 Task: Discover Reading Mode.
Action: Mouse moved to (376, 61)
Screenshot: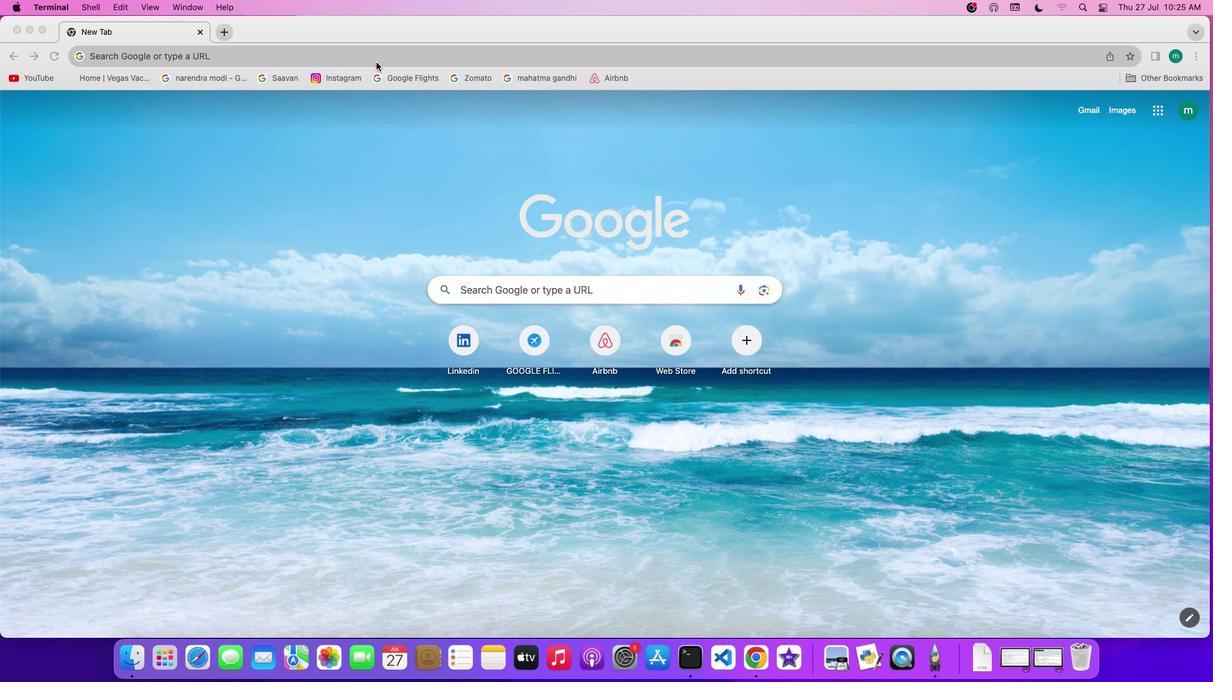 
Action: Mouse pressed left at (376, 61)
Screenshot: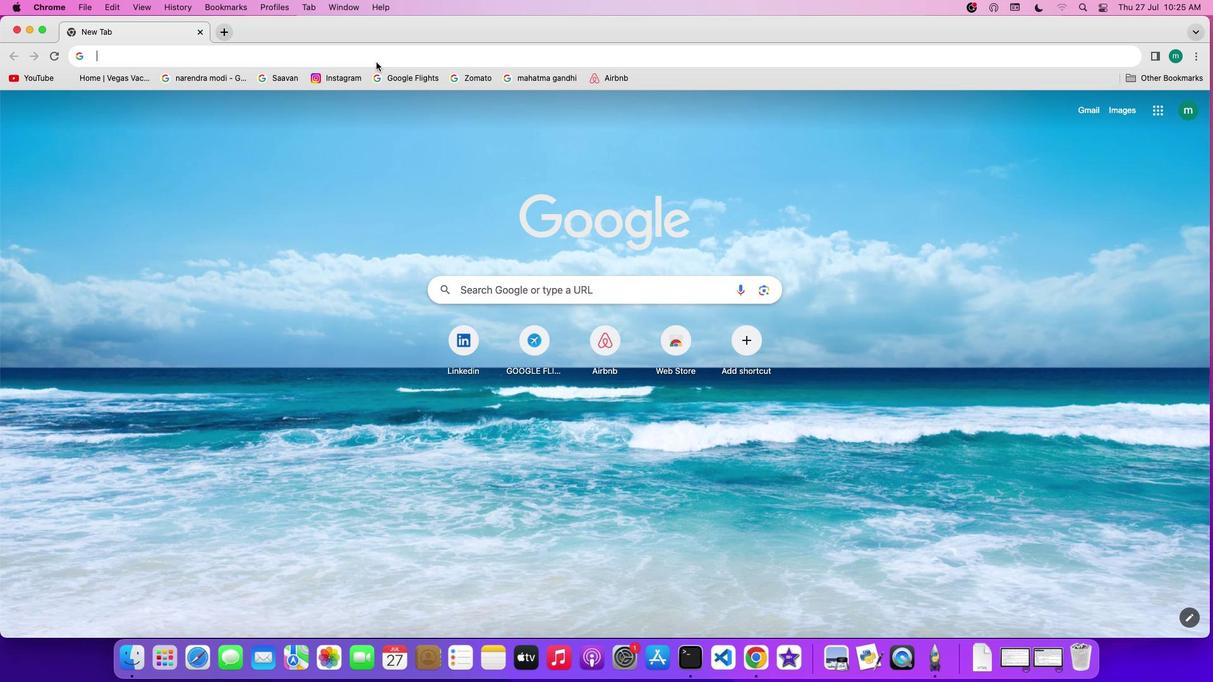 
Action: Mouse moved to (377, 61)
Screenshot: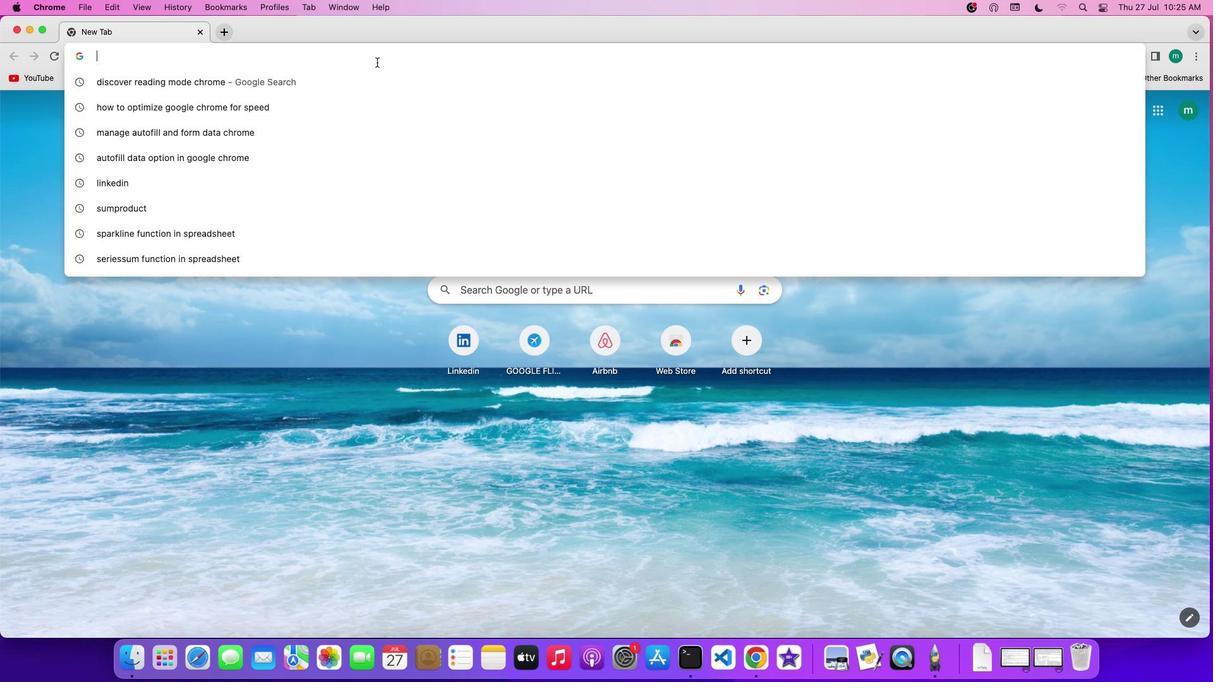 
Action: Key pressed 'c''h''r''o''m''e'Key.shift_r':''f''l''a''g''s'Key.enter
Screenshot: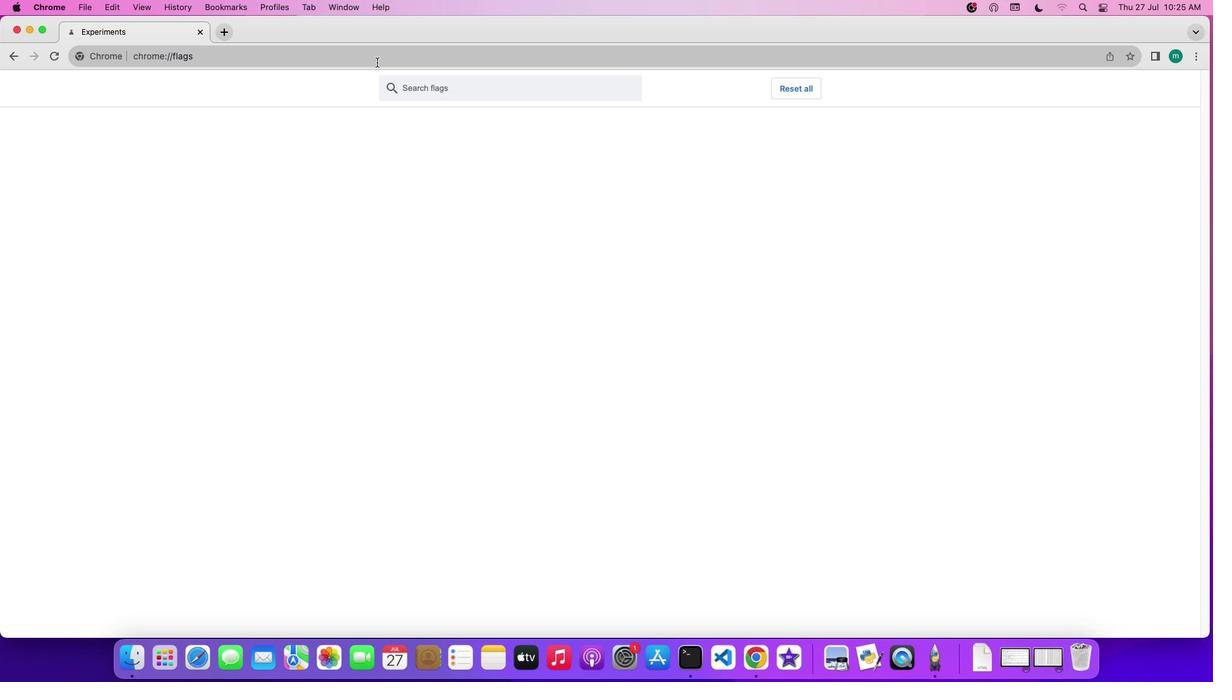 
Action: Mouse moved to (410, 85)
Screenshot: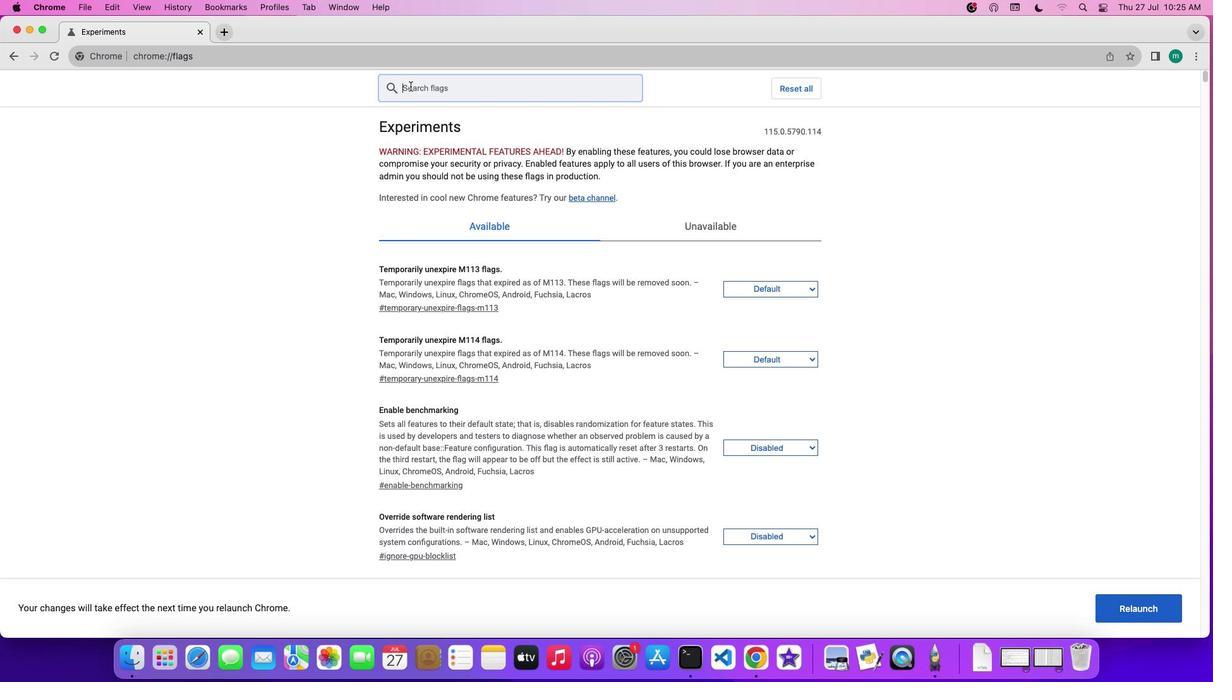 
Action: Mouse pressed left at (410, 85)
Screenshot: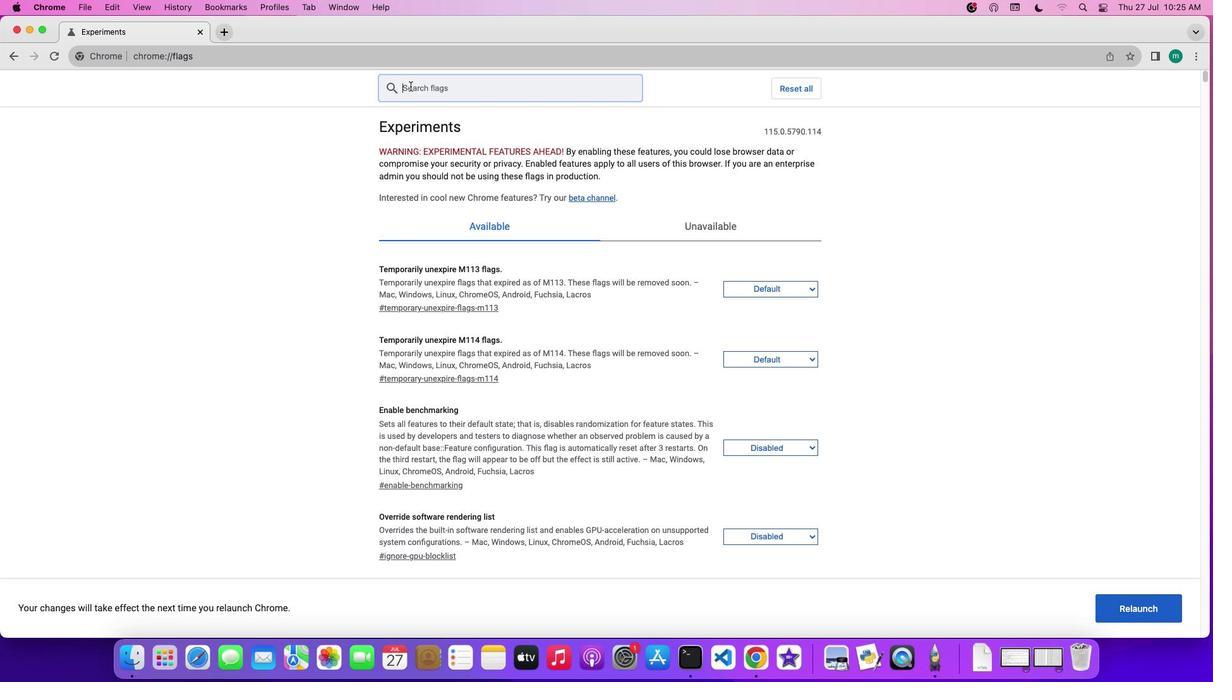 
Action: Key pressed 'r''e''a''d''i''n''g'Key.space'm''o''d''e'
Screenshot: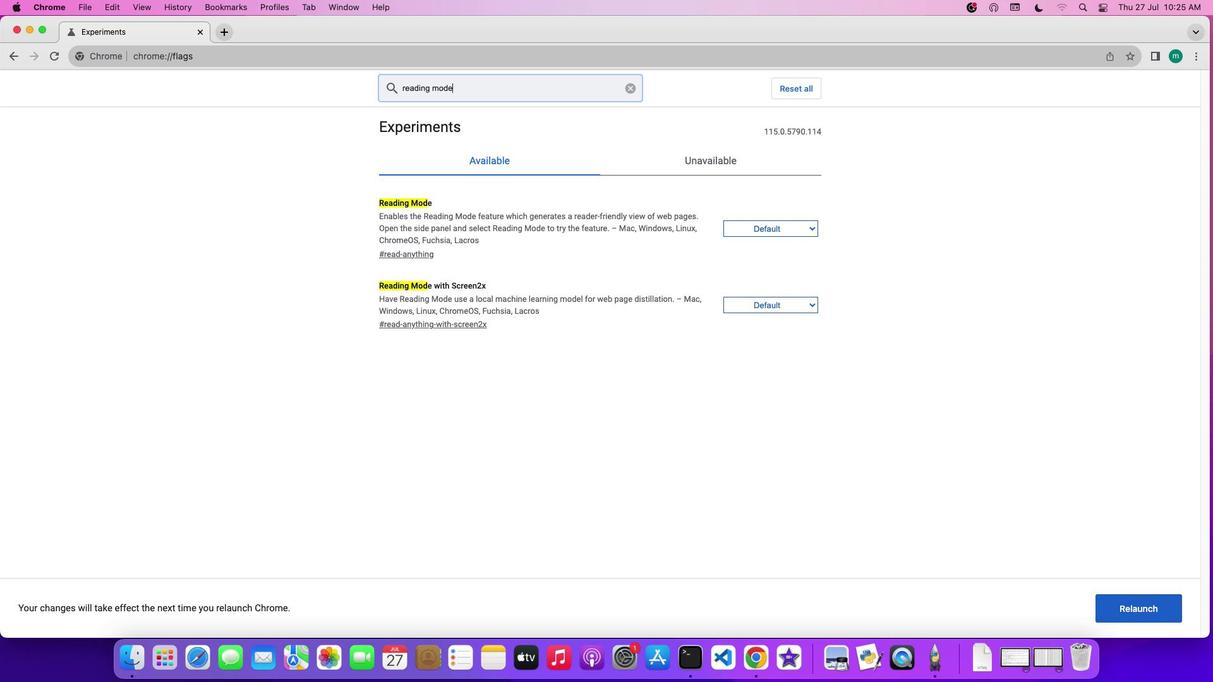 
Action: Mouse moved to (784, 223)
Screenshot: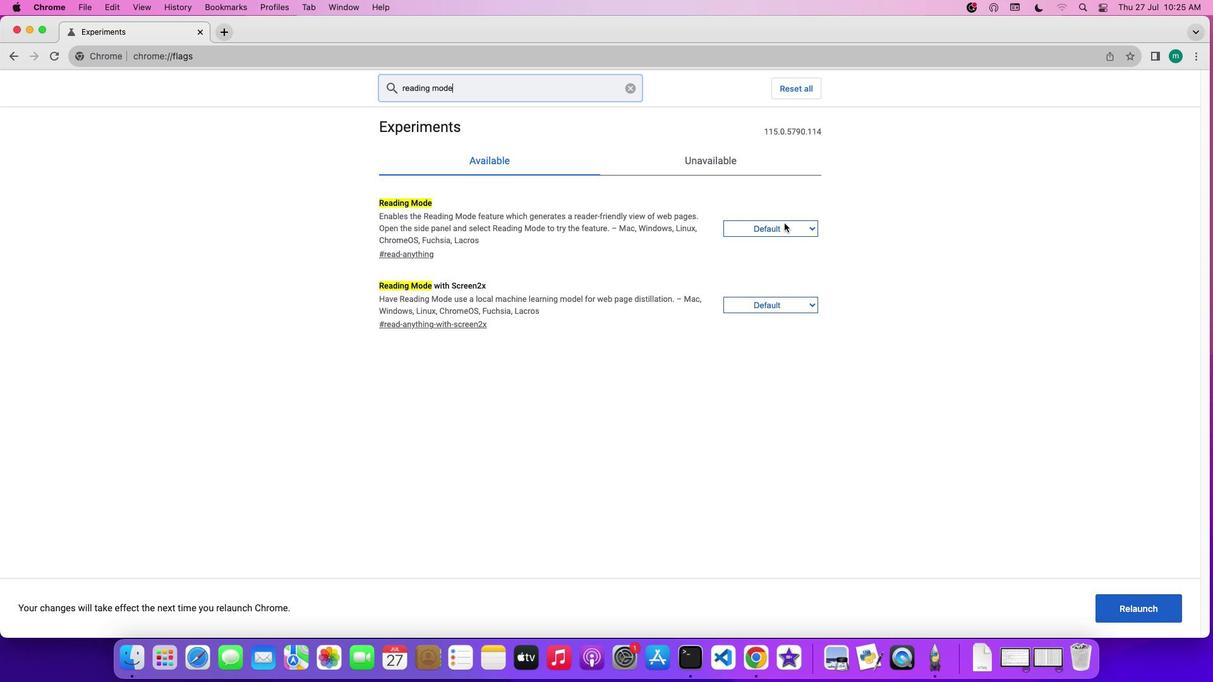 
Action: Mouse pressed left at (784, 223)
Screenshot: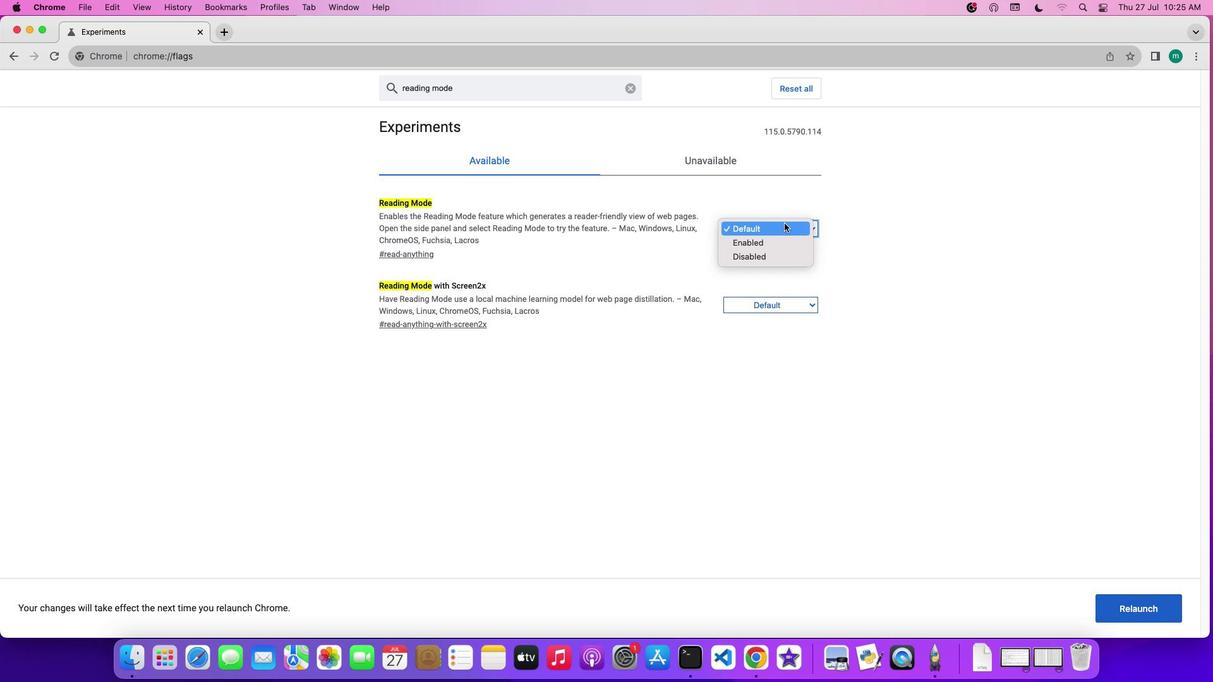 
Action: Mouse moved to (781, 243)
Screenshot: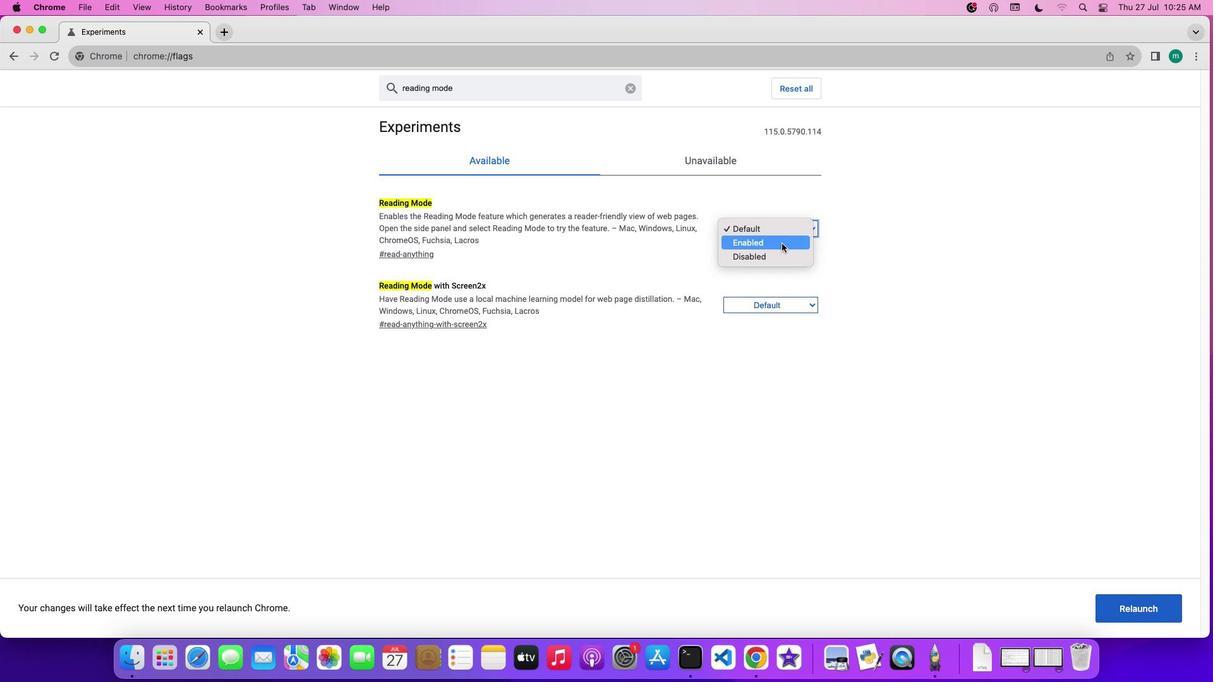 
Action: Mouse pressed left at (781, 243)
Screenshot: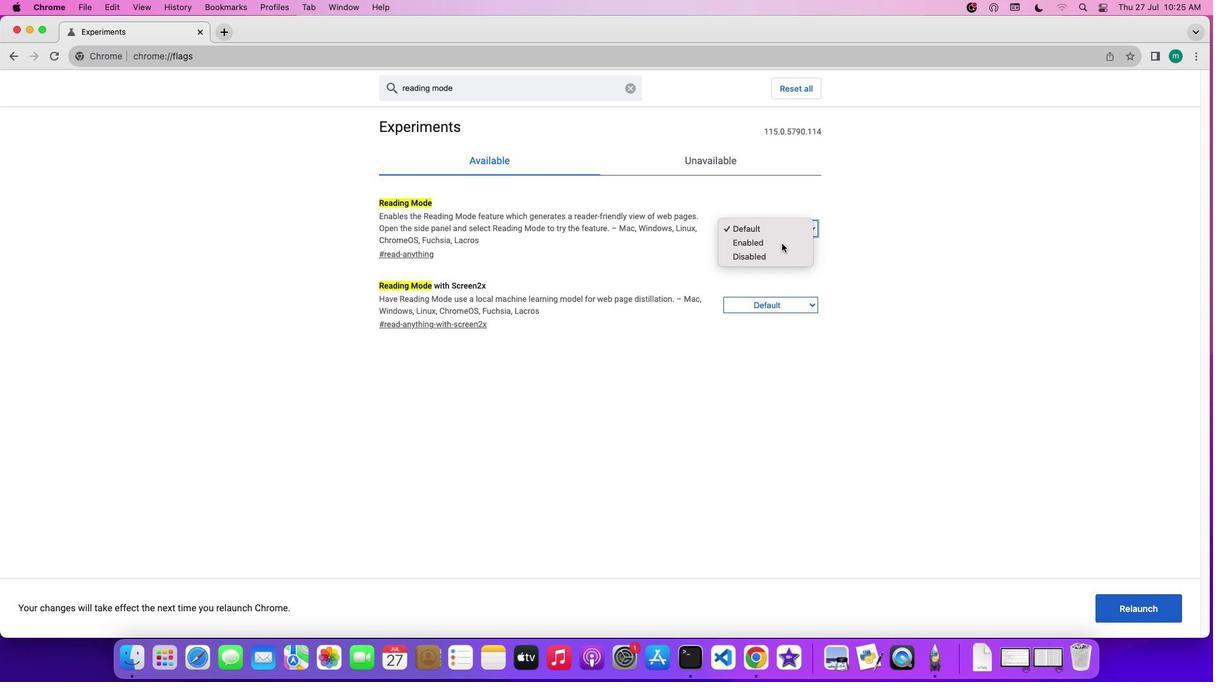 
Action: Mouse moved to (1135, 610)
Screenshot: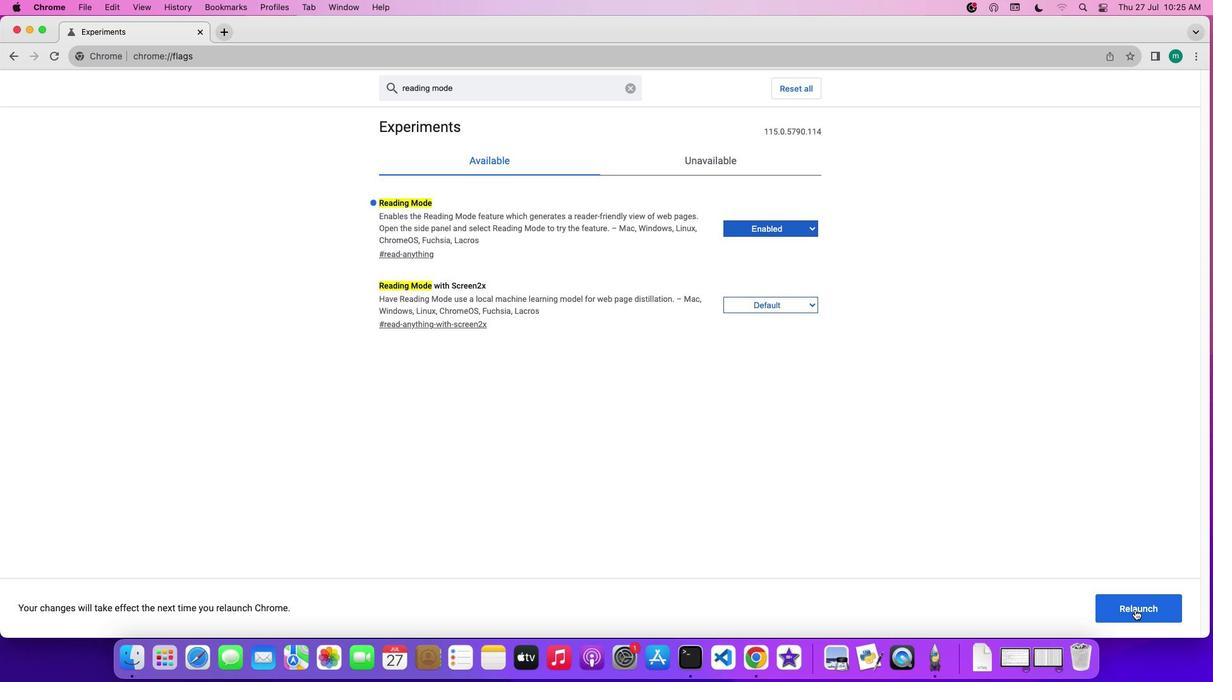 
Action: Mouse pressed left at (1135, 610)
Screenshot: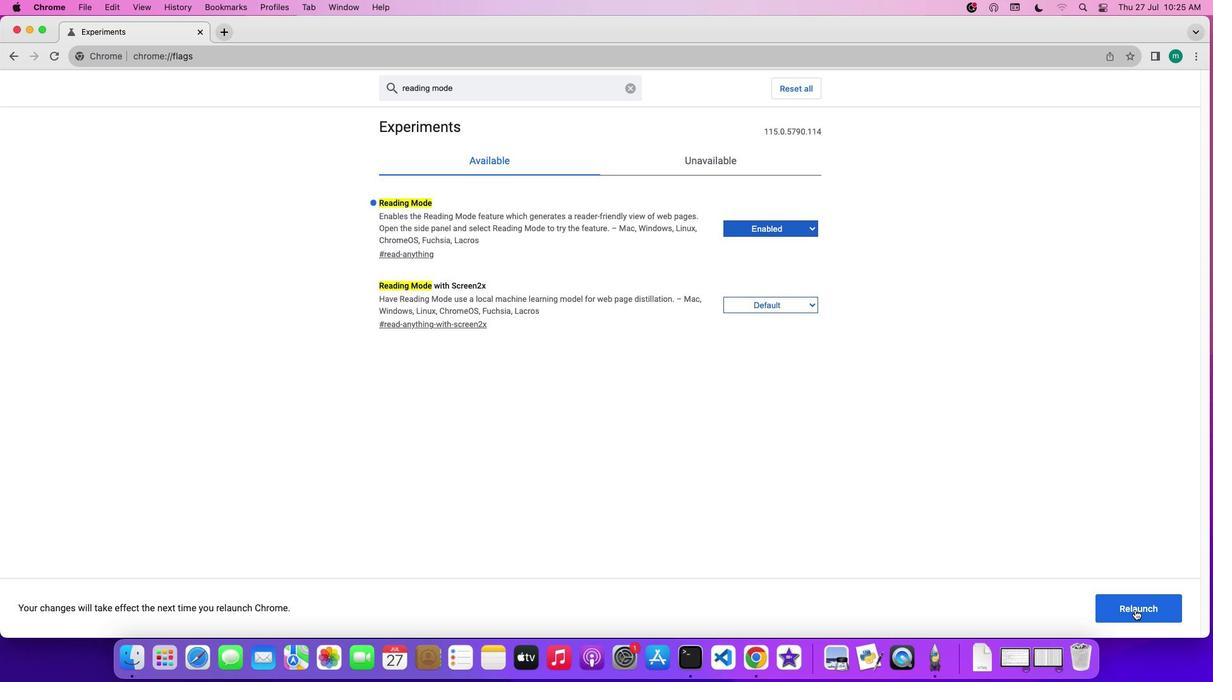 
Action: Mouse moved to (755, 649)
Screenshot: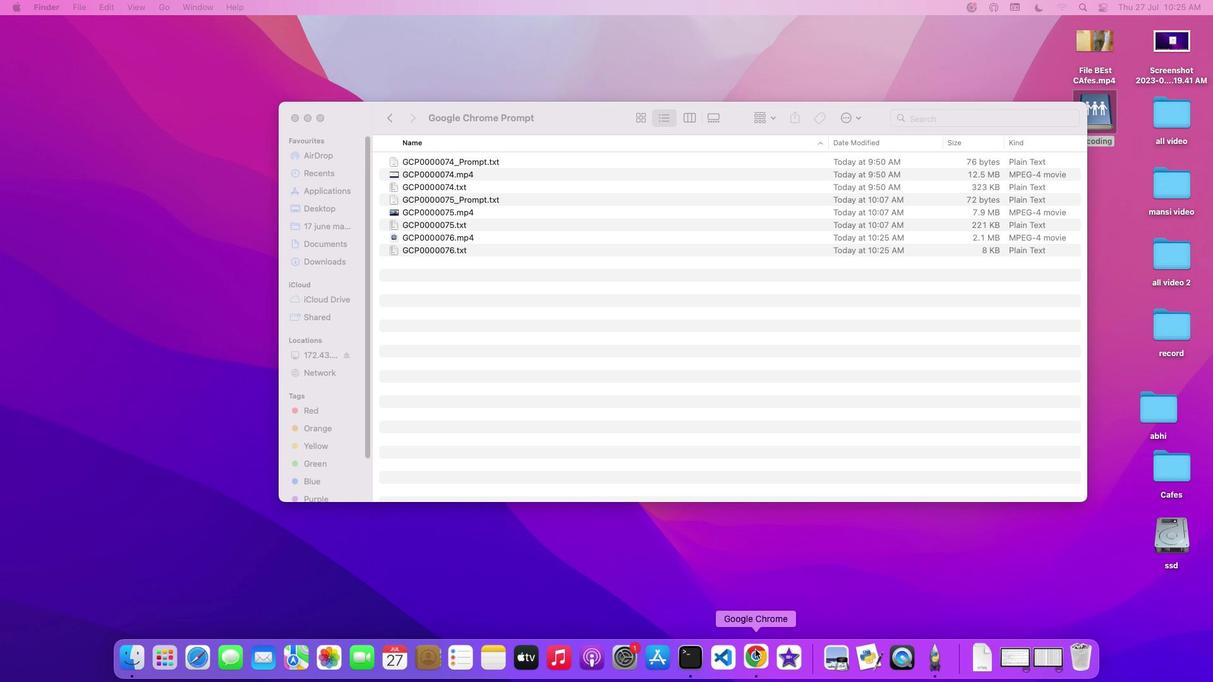 
Action: Mouse pressed left at (755, 649)
Screenshot: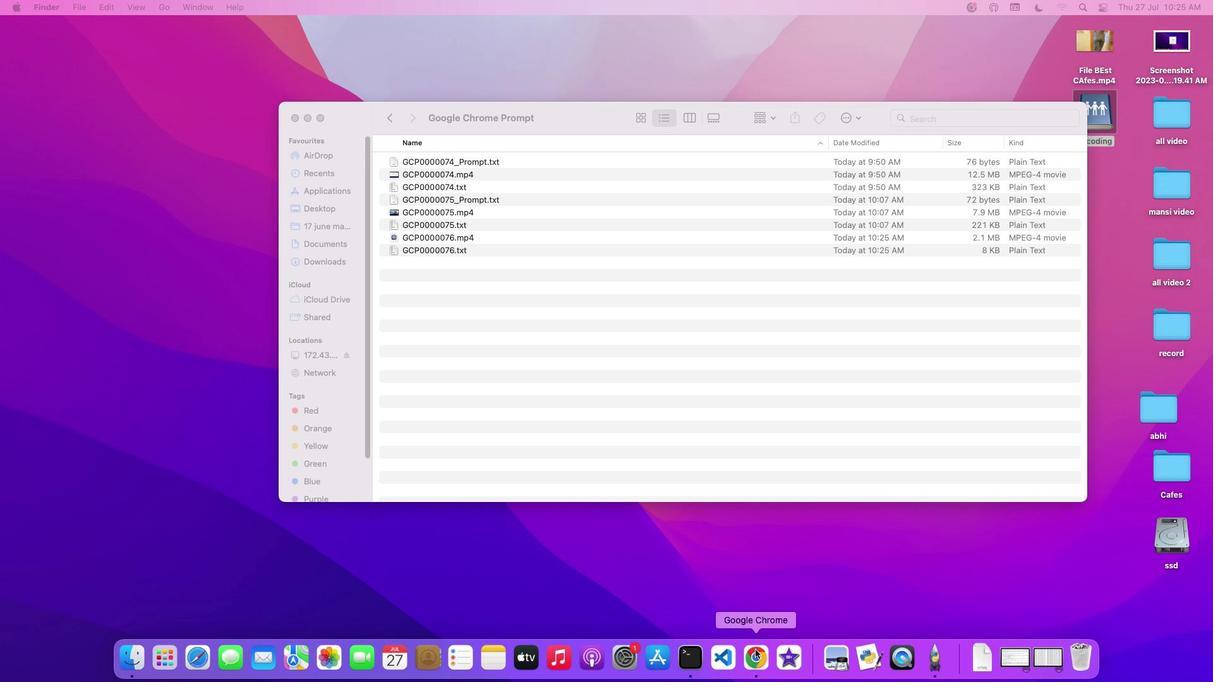 
Action: Mouse moved to (228, 30)
Screenshot: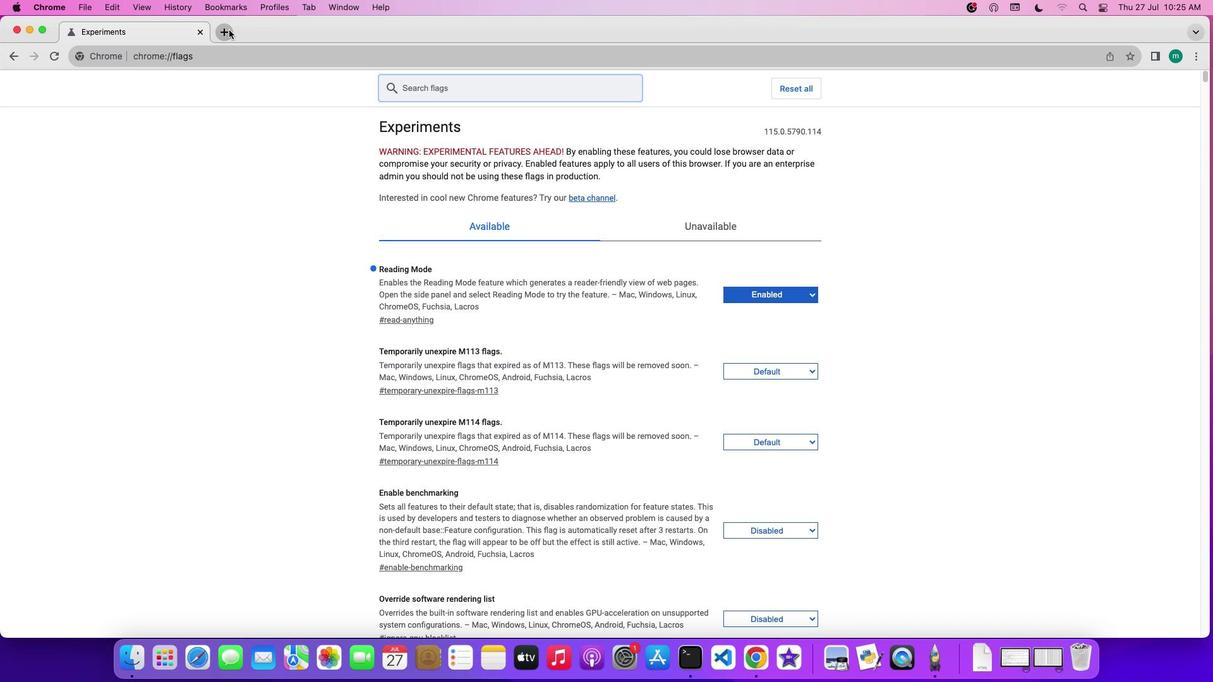 
Action: Mouse pressed left at (228, 30)
Screenshot: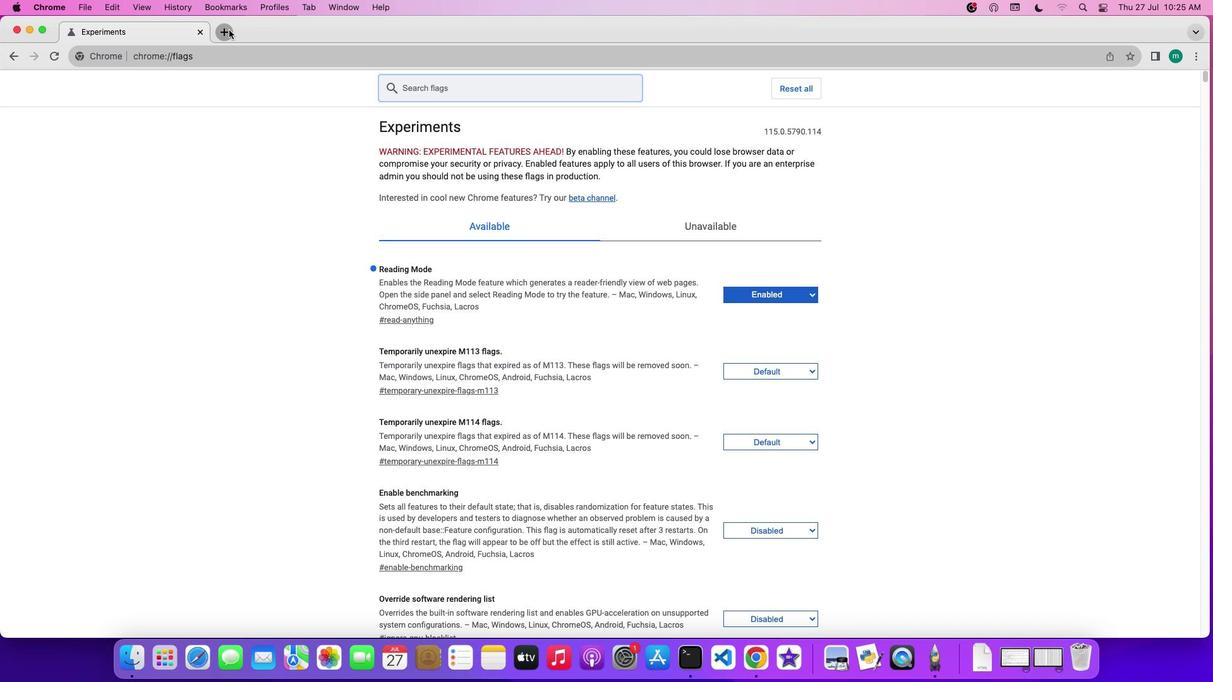 
Action: Mouse moved to (230, 58)
Screenshot: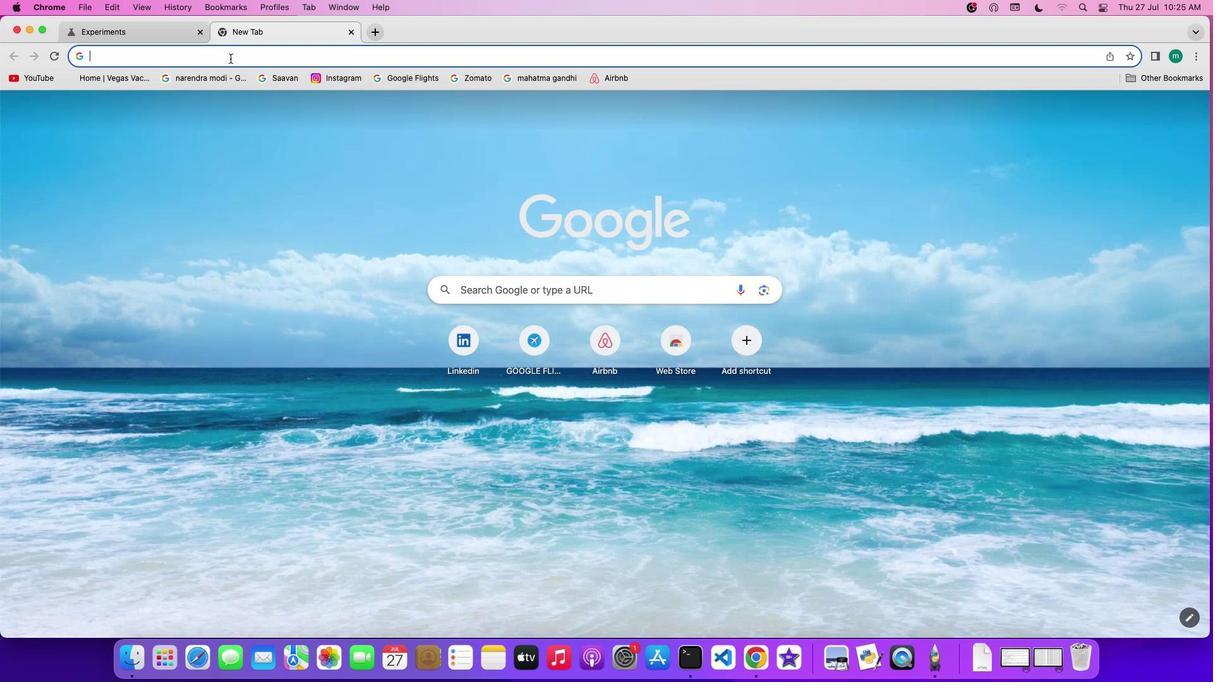 
Action: Mouse pressed left at (230, 58)
Screenshot: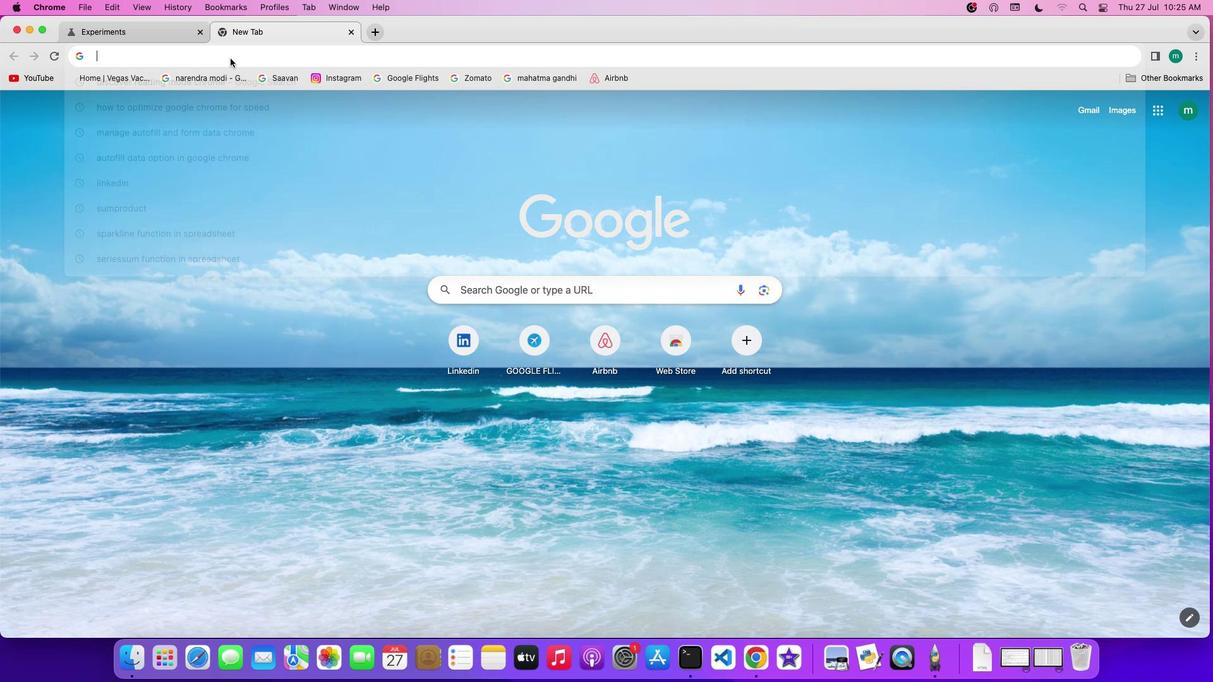 
Action: Key pressed 'w''o''m''e''n'Key.space'e''m''p''o''w''e''r''m''e''n''t'
Screenshot: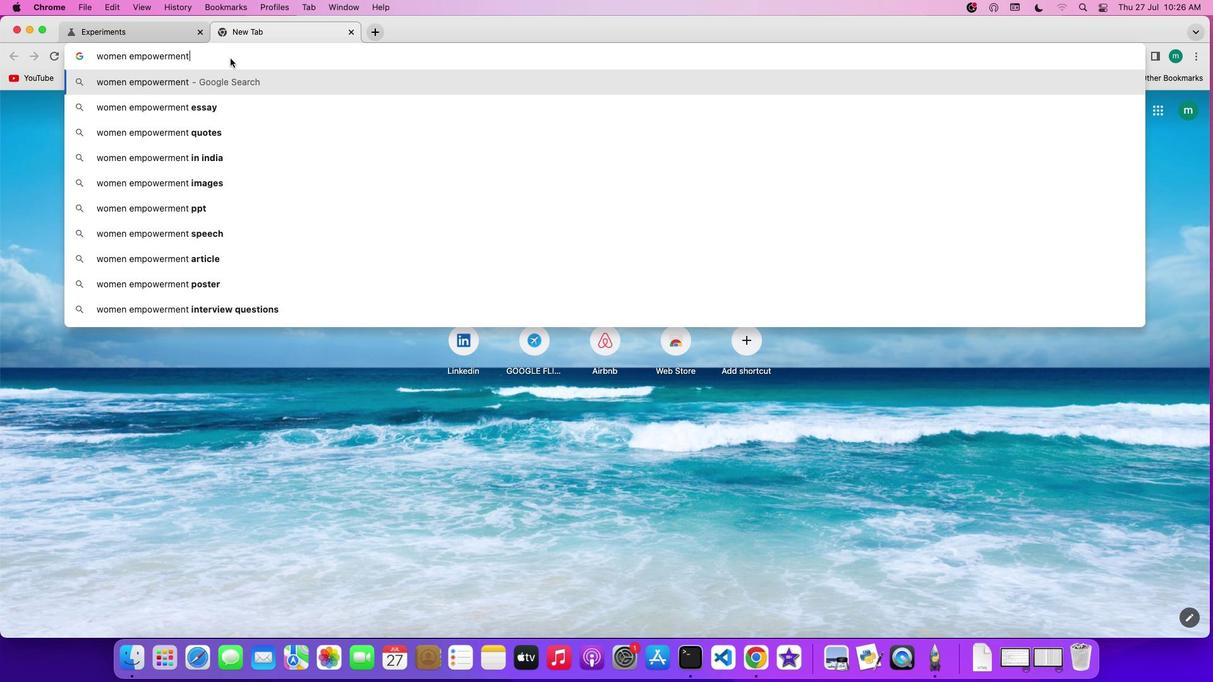 
Action: Mouse moved to (238, 84)
Screenshot: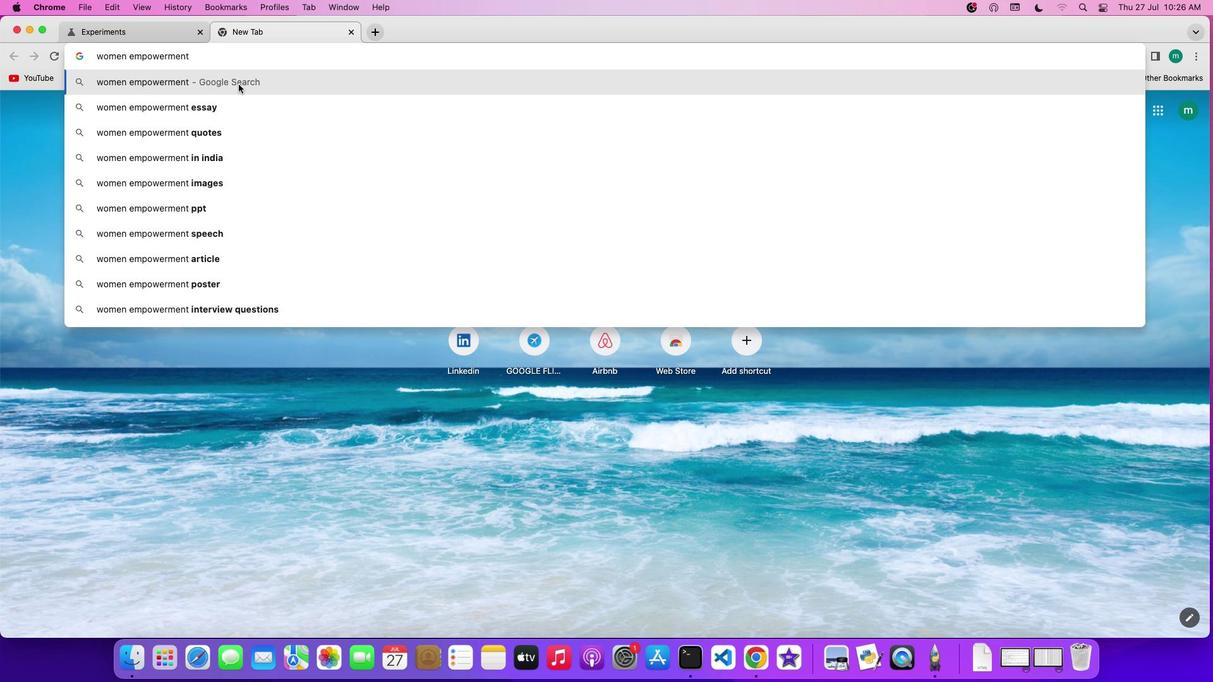
Action: Mouse pressed left at (238, 84)
Screenshot: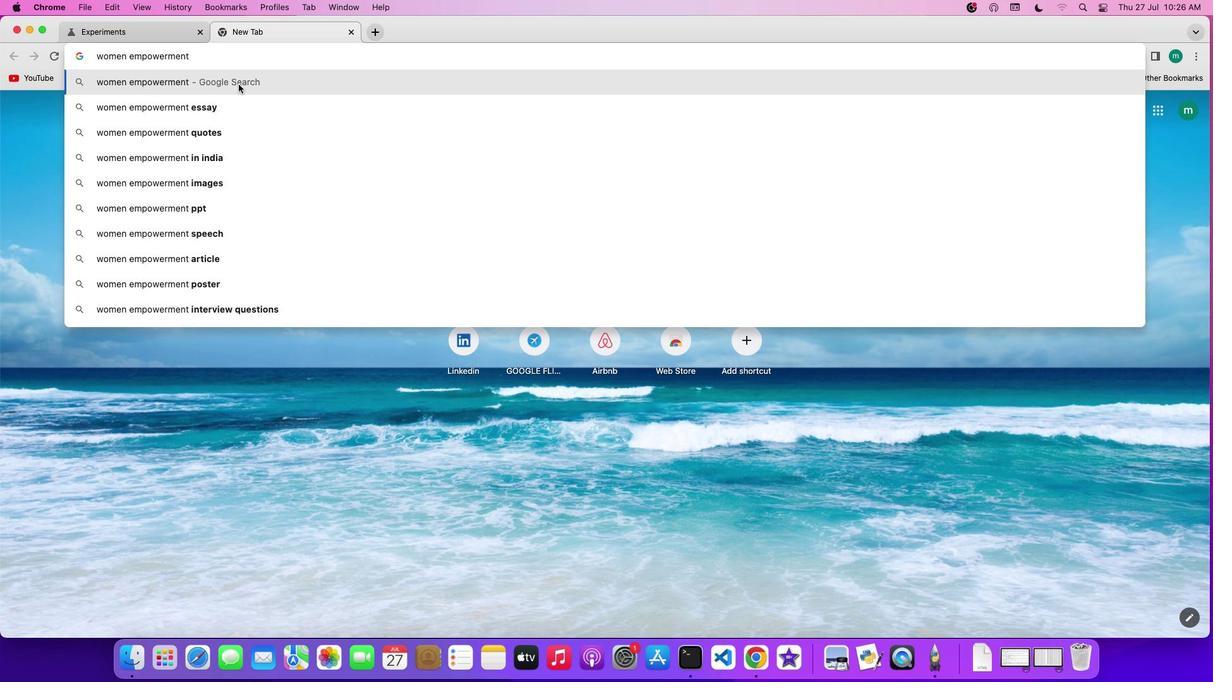 
Action: Mouse moved to (252, 228)
Screenshot: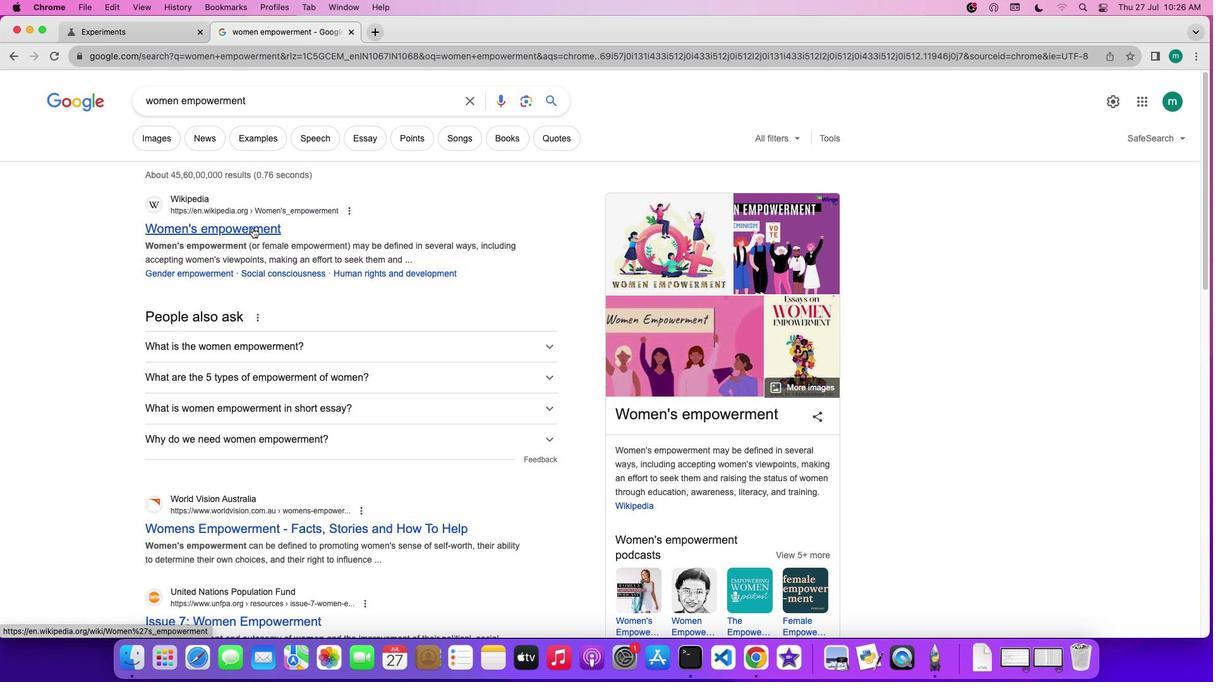 
Action: Mouse pressed left at (252, 228)
Screenshot: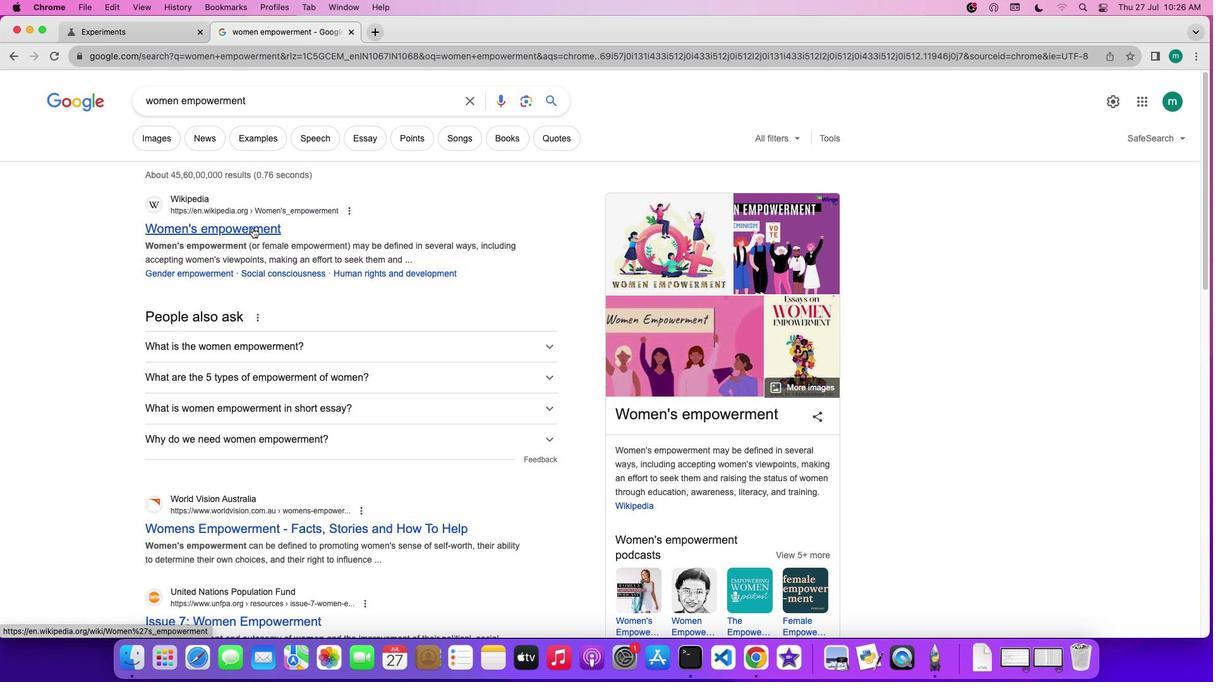 
Action: Mouse pressed left at (252, 228)
Screenshot: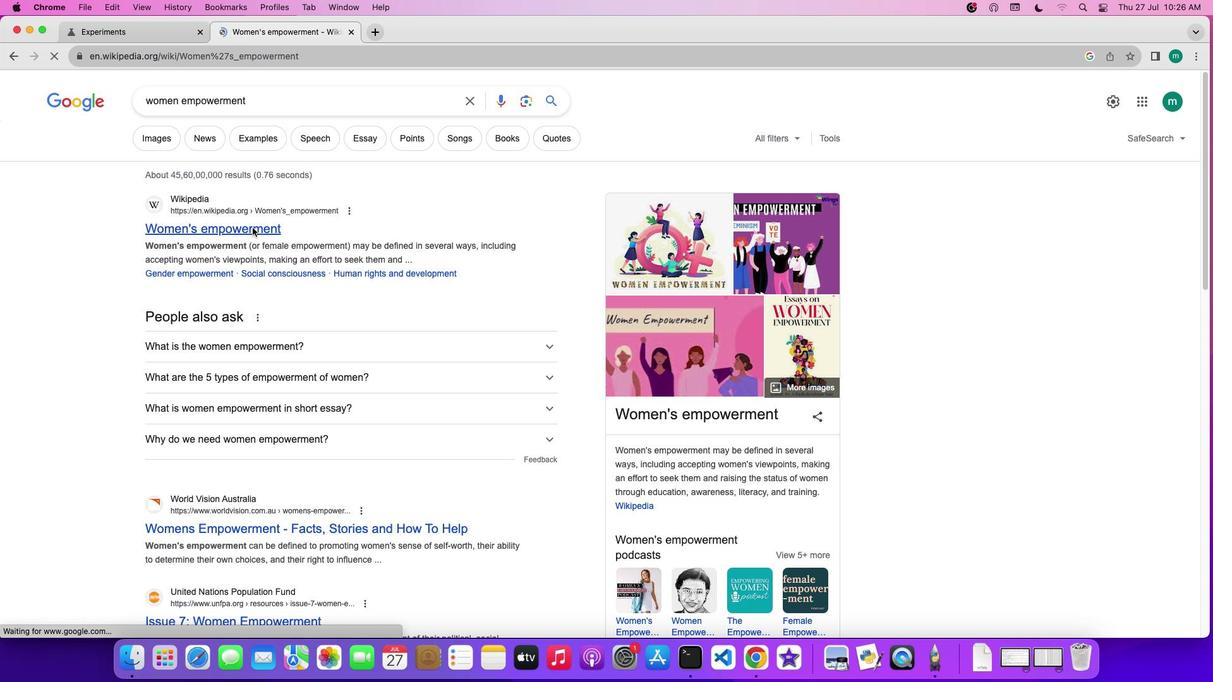 
Action: Mouse moved to (1157, 57)
Screenshot: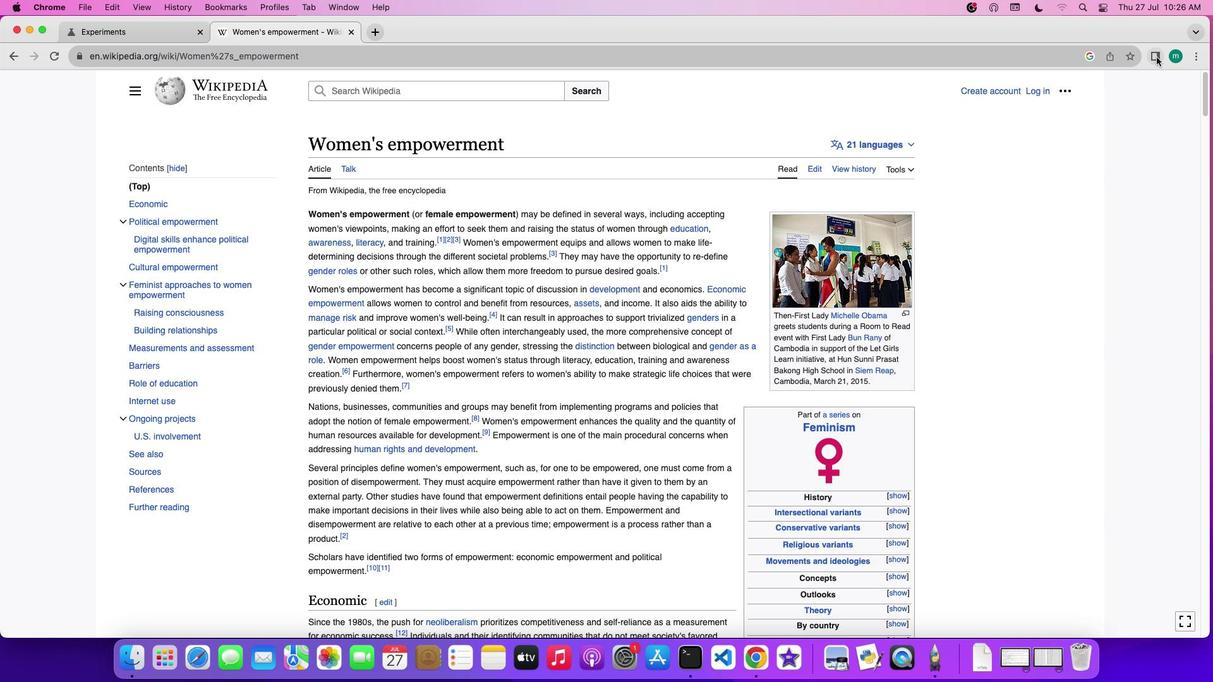 
Action: Mouse pressed left at (1157, 57)
Screenshot: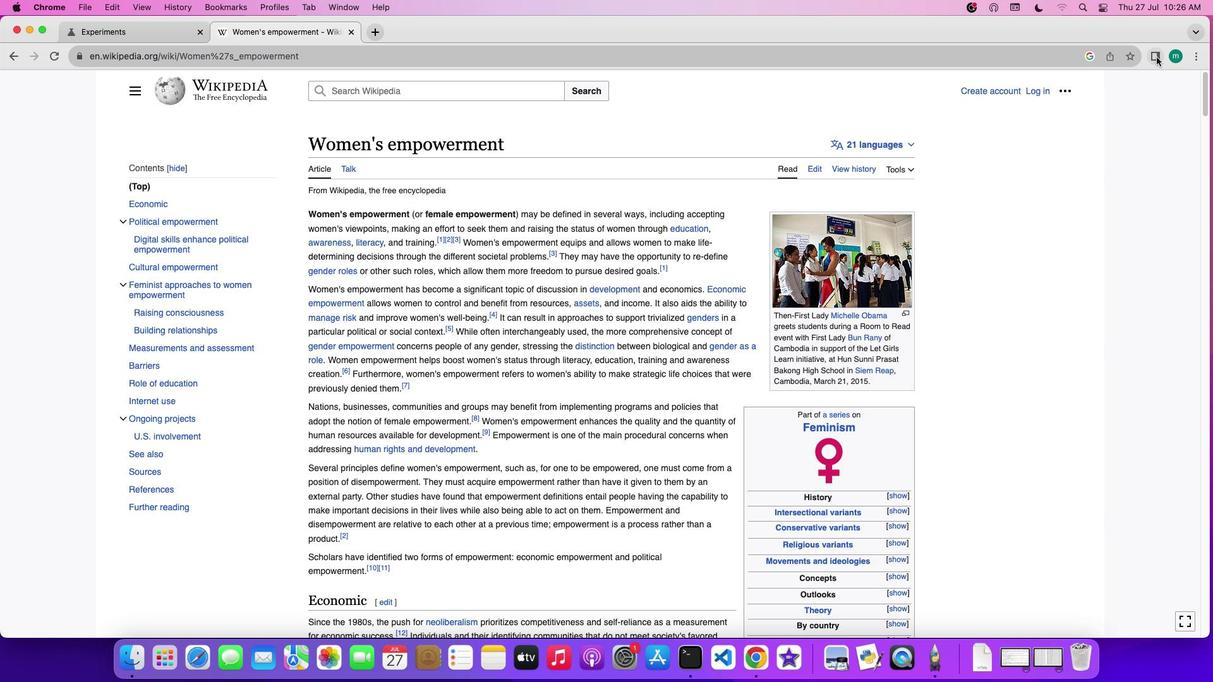 
Action: Mouse moved to (1078, 92)
Screenshot: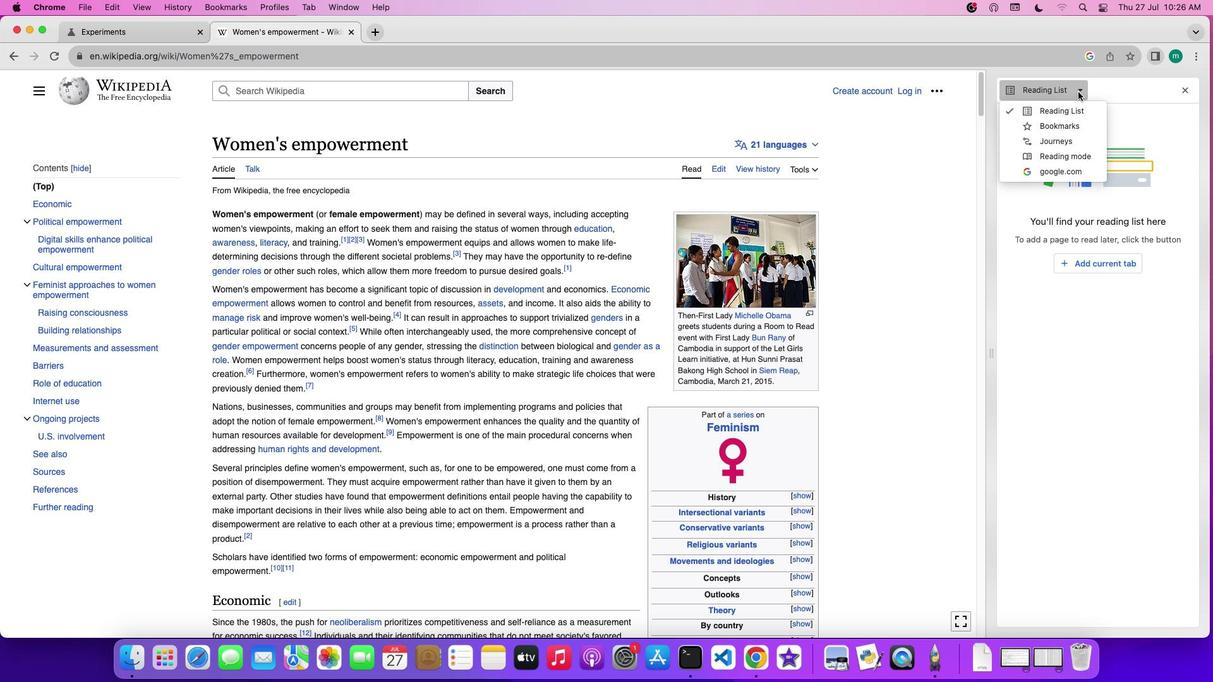 
Action: Mouse pressed left at (1078, 92)
Screenshot: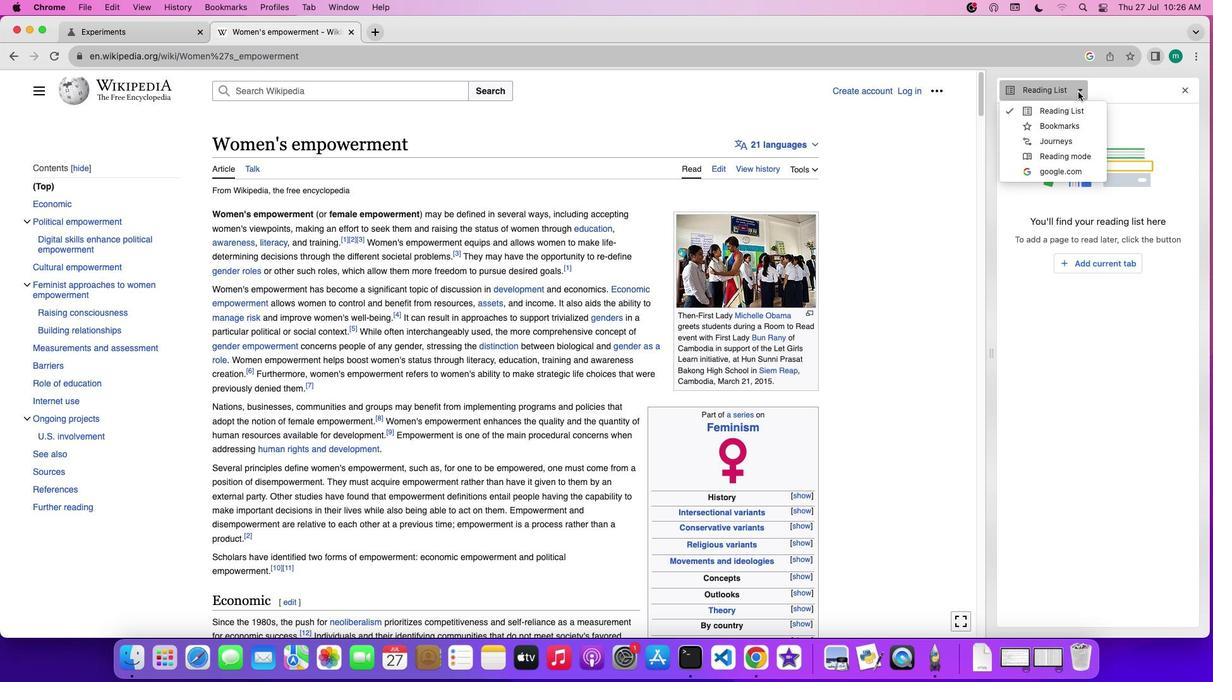 
Action: Mouse moved to (1073, 106)
Screenshot: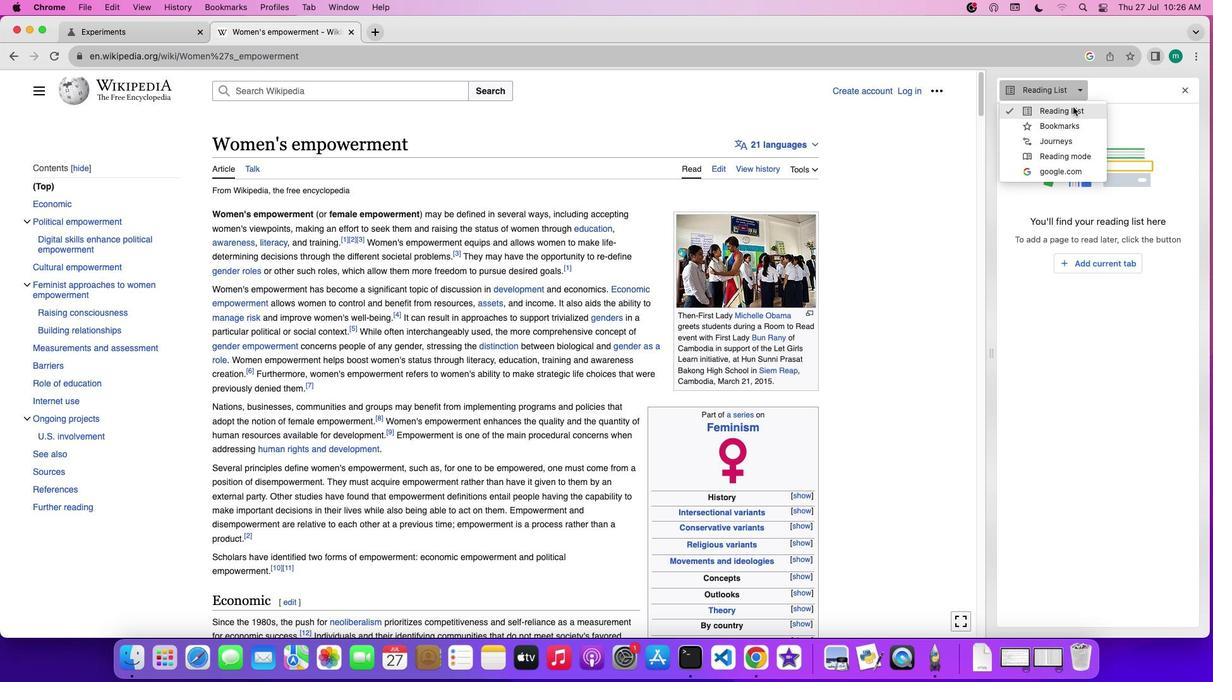 
Action: Mouse pressed left at (1073, 106)
Screenshot: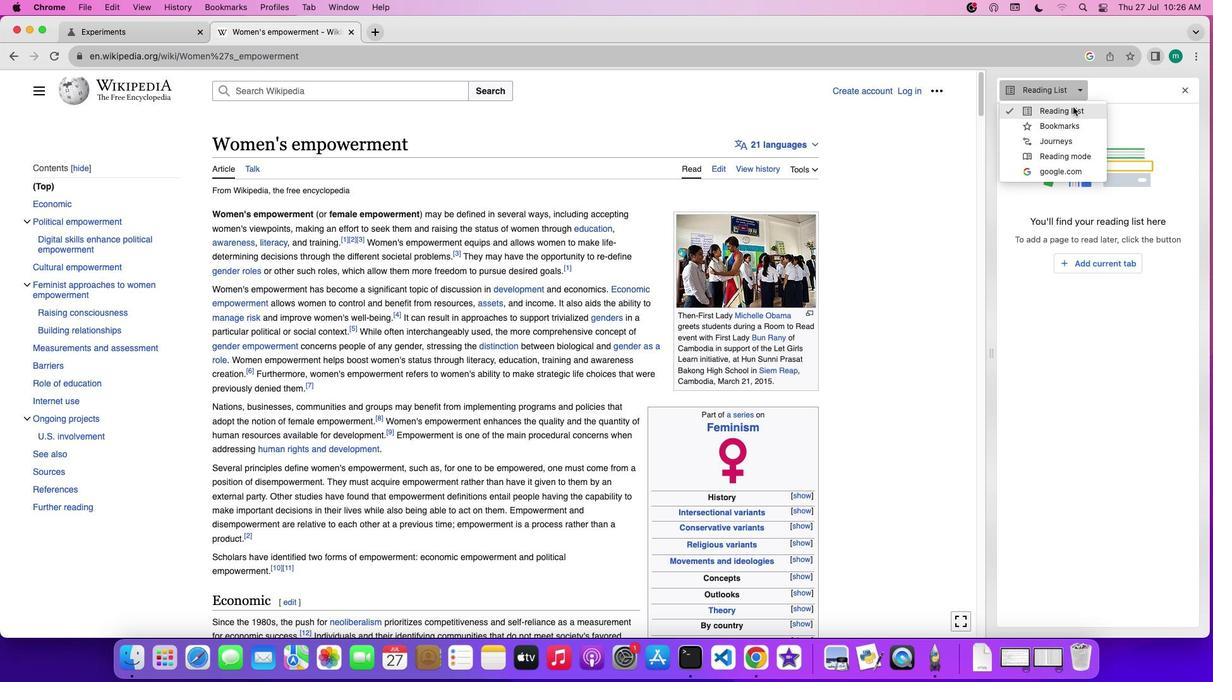 
Action: Mouse moved to (638, 271)
Screenshot: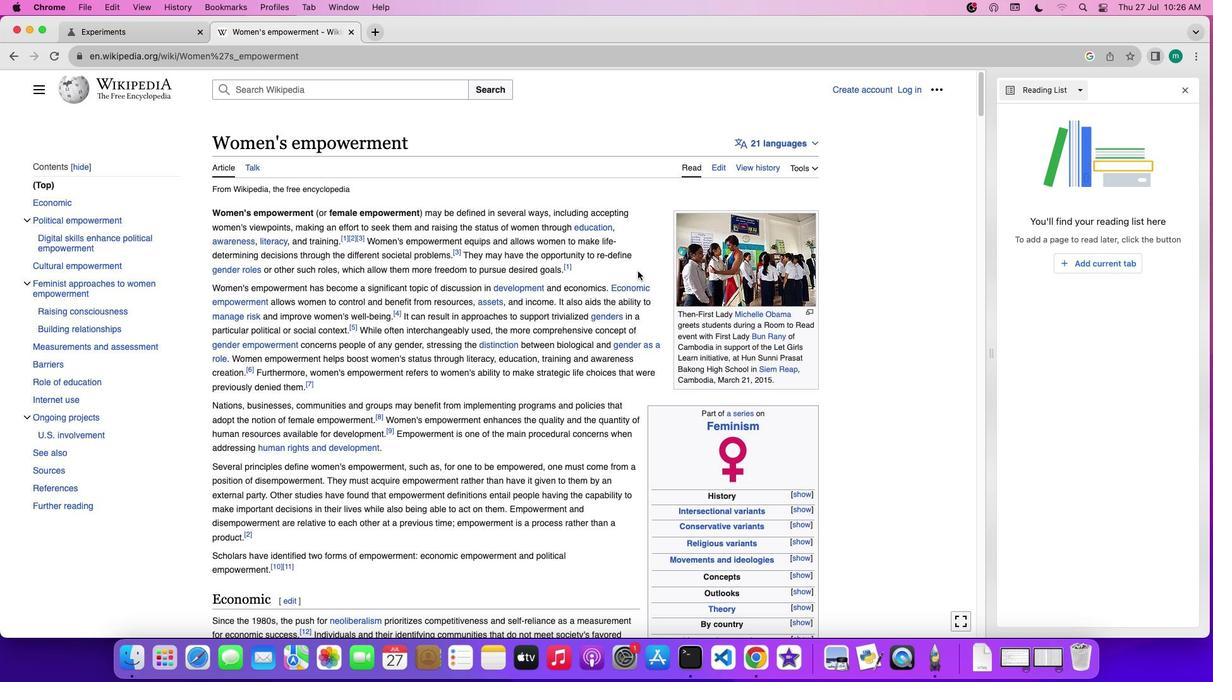 
Action: Mouse scrolled (638, 271) with delta (0, 0)
Screenshot: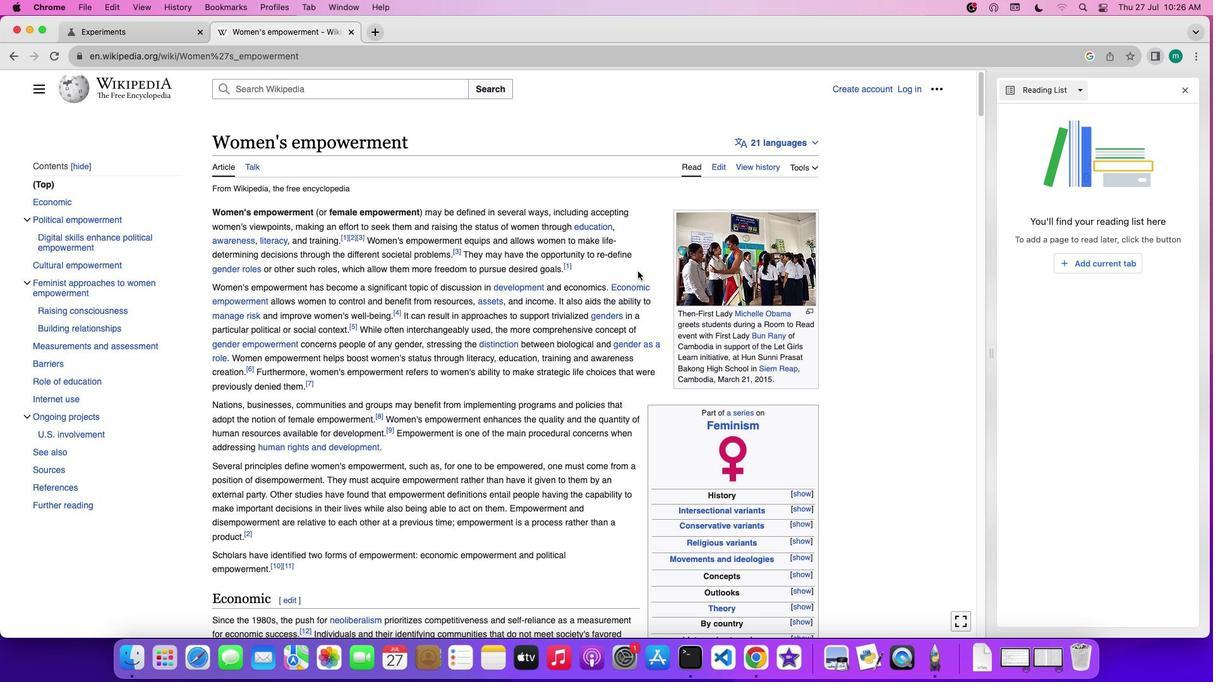 
Action: Mouse scrolled (638, 271) with delta (0, 0)
Screenshot: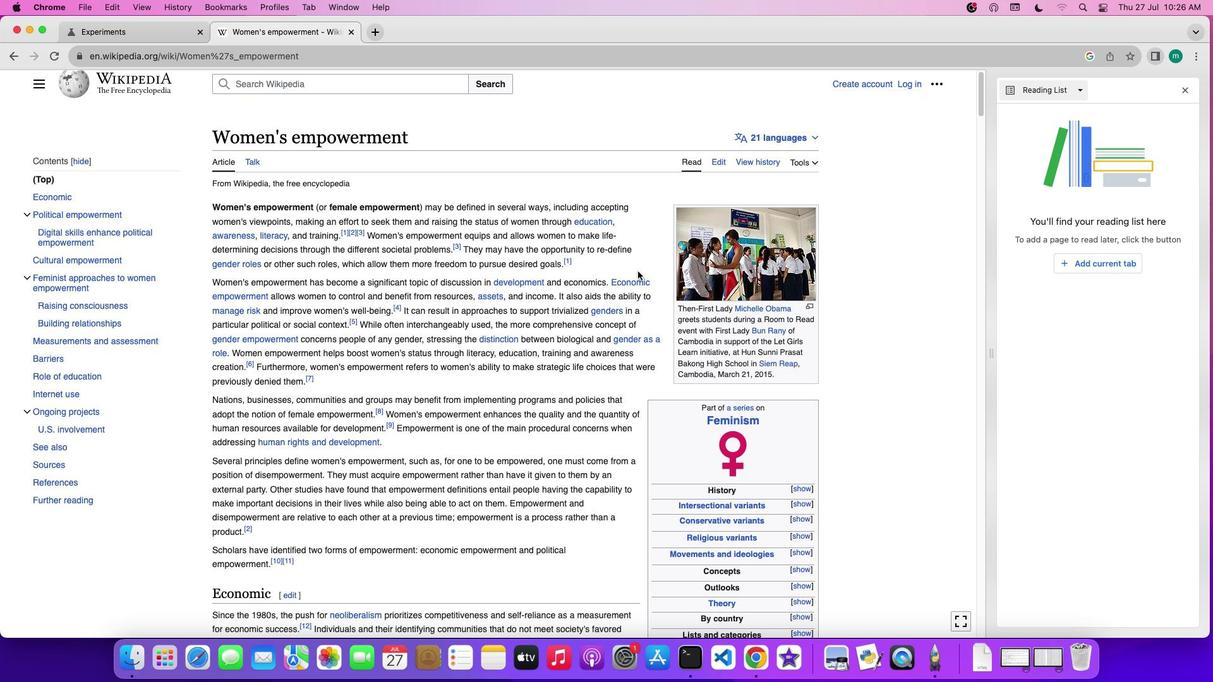 
Action: Mouse scrolled (638, 271) with delta (0, 0)
Screenshot: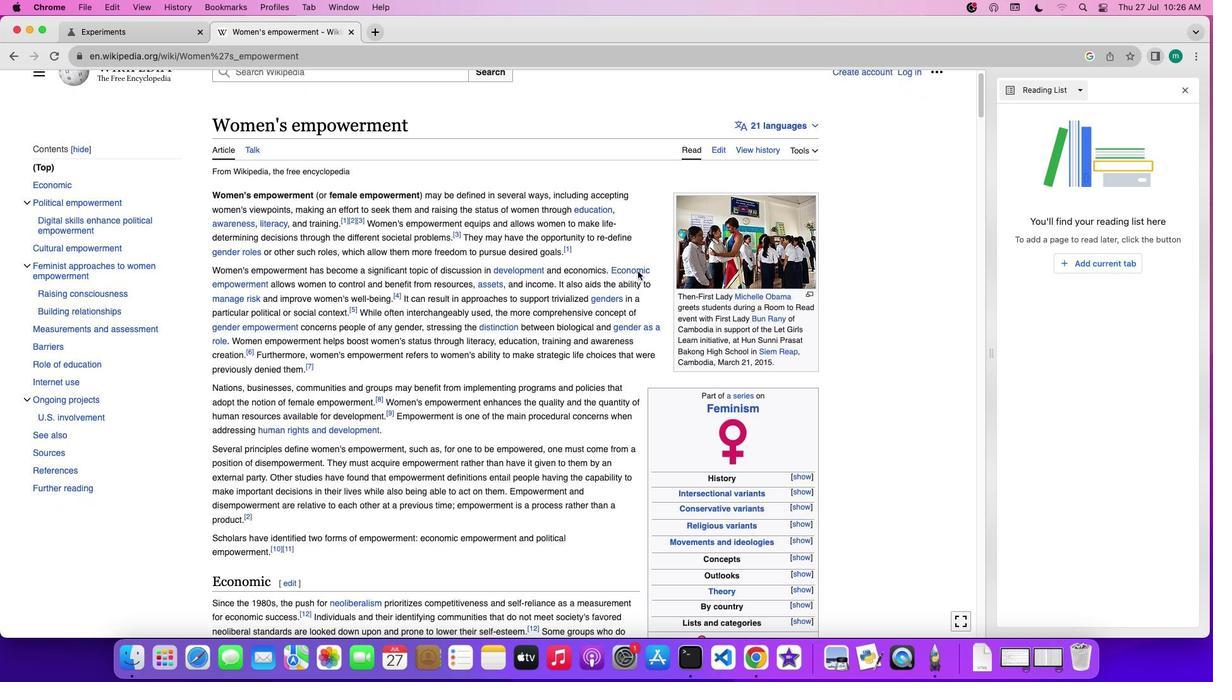 
Action: Mouse moved to (660, 266)
Screenshot: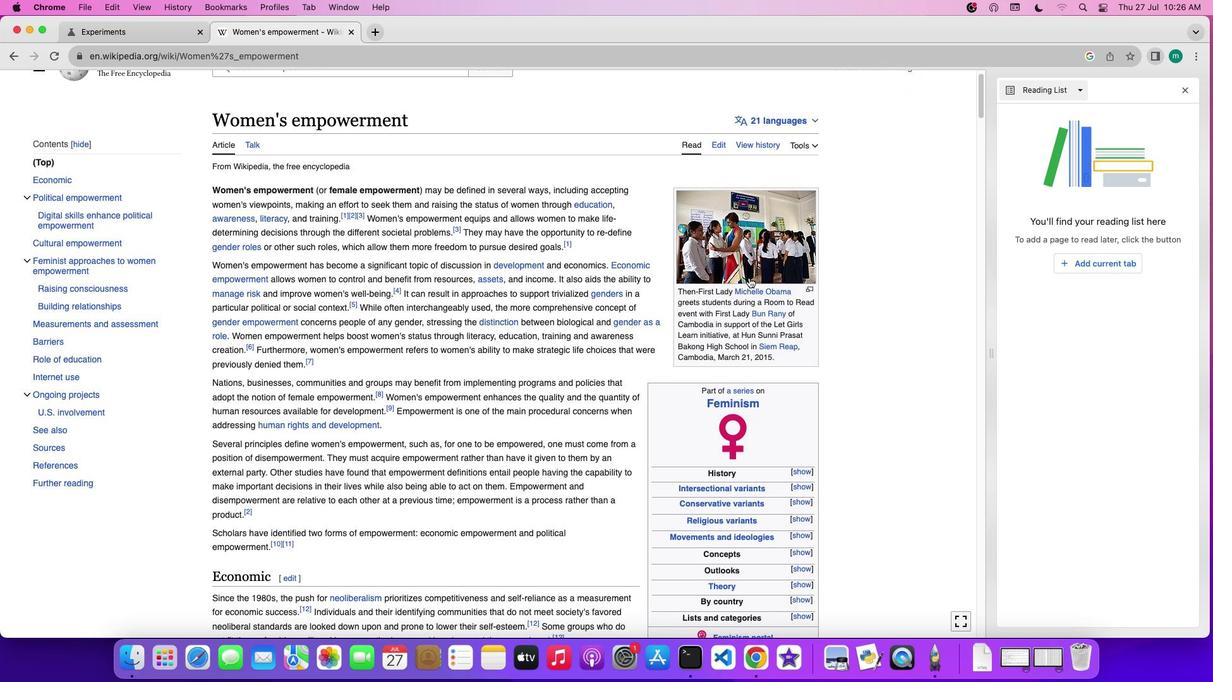 
Action: Mouse scrolled (660, 266) with delta (0, 0)
Screenshot: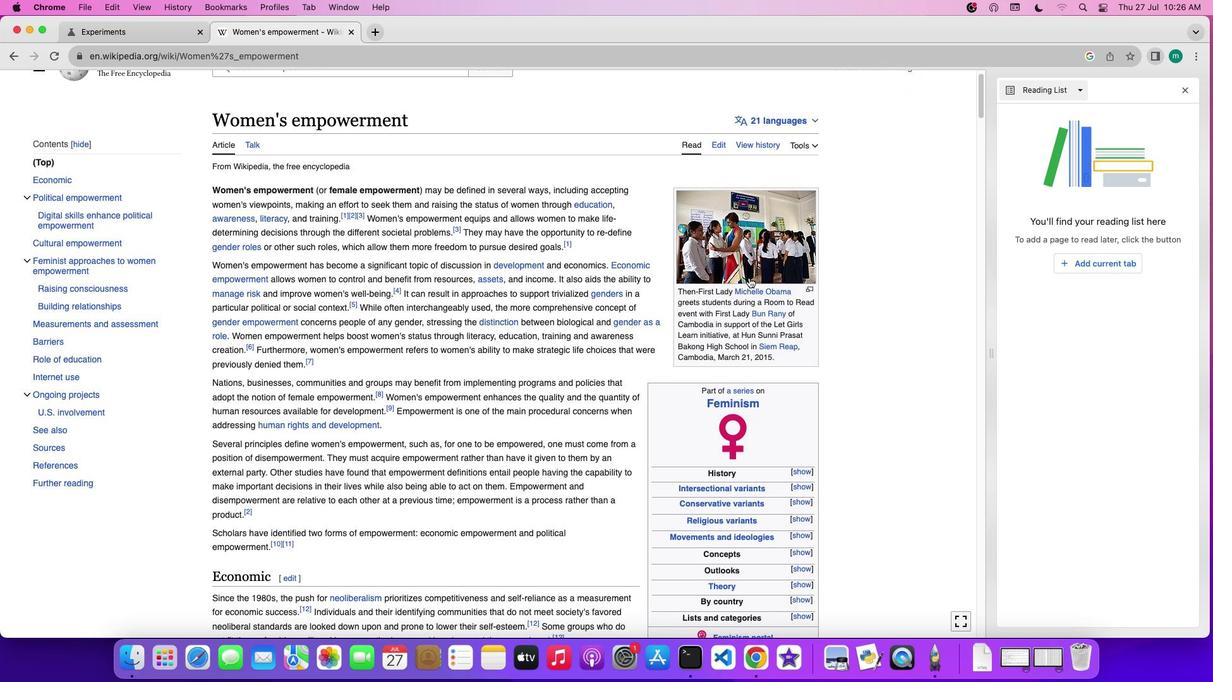 
Action: Mouse moved to (771, 278)
Screenshot: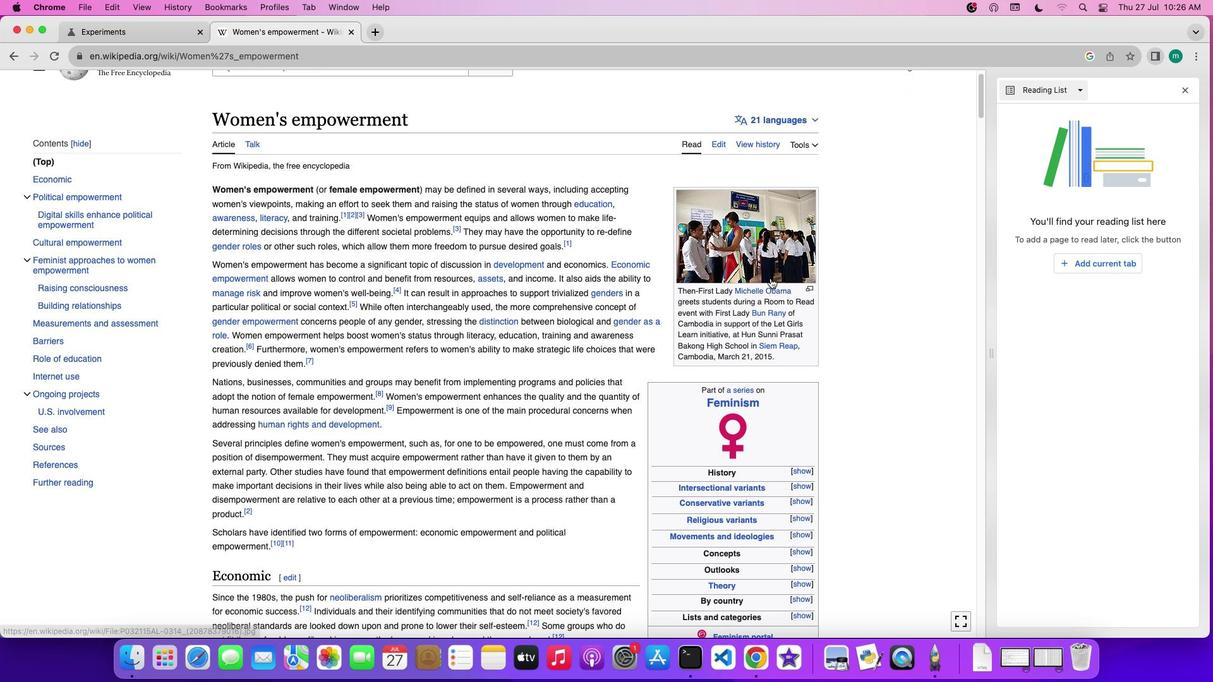 
Action: Mouse scrolled (771, 278) with delta (0, 0)
Screenshot: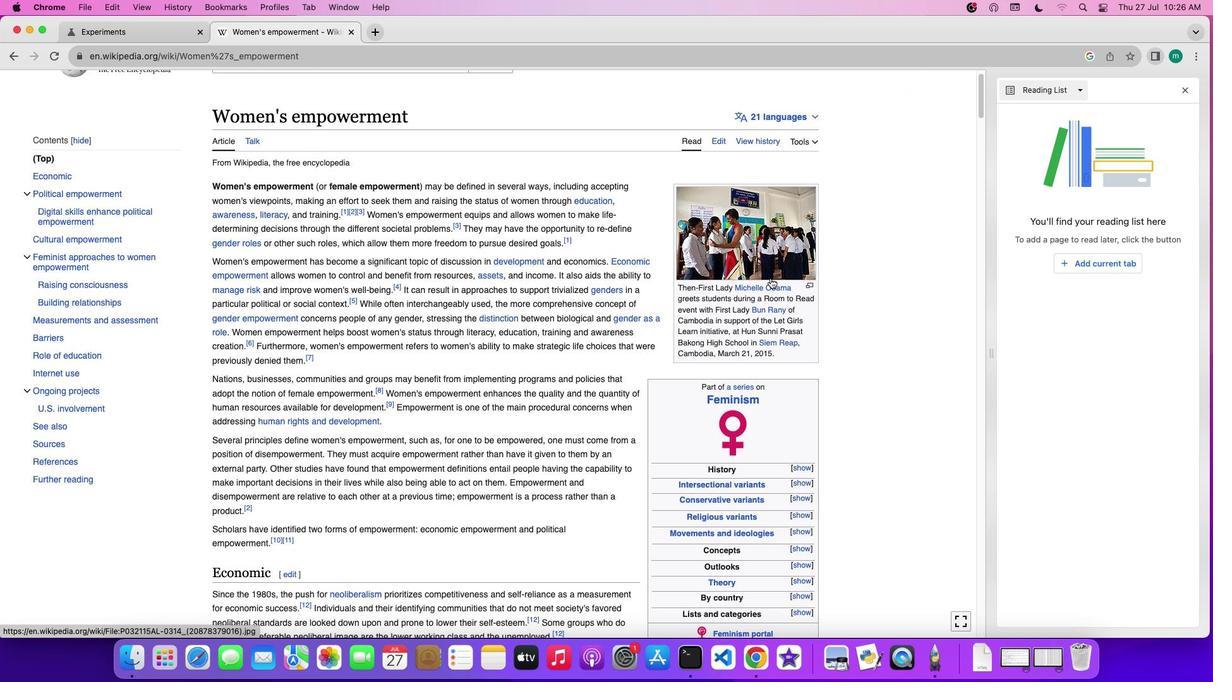 
Action: Mouse scrolled (771, 278) with delta (0, 0)
Screenshot: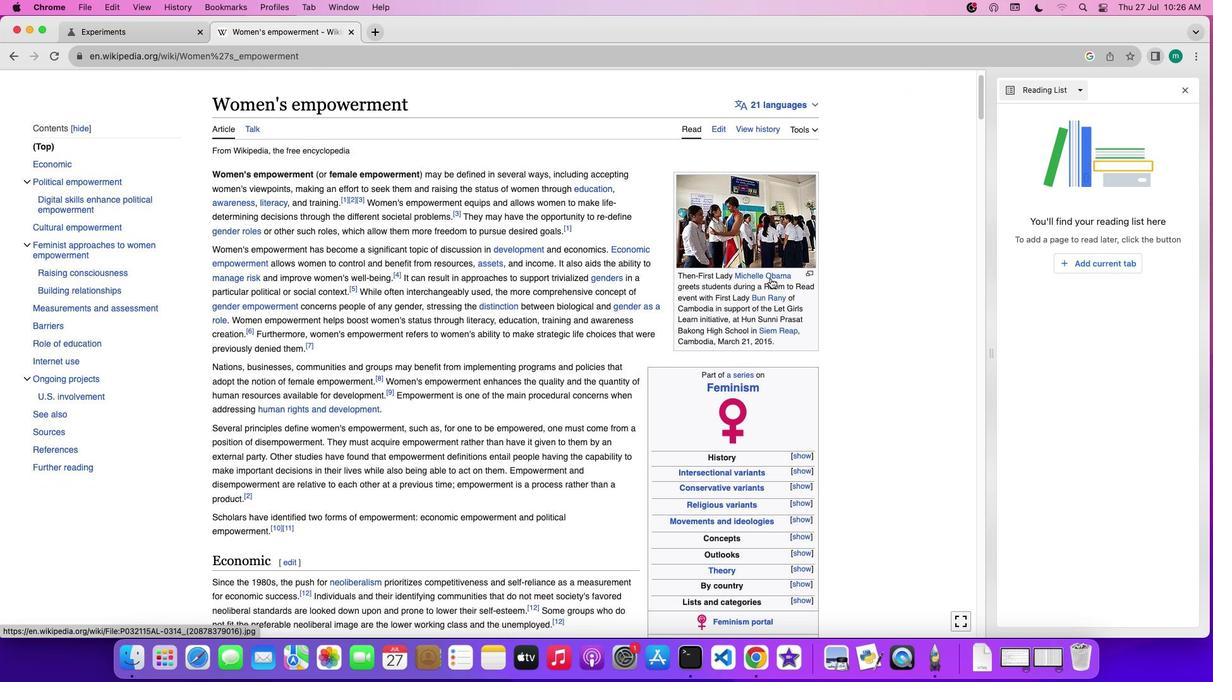 
Action: Mouse scrolled (771, 278) with delta (0, 0)
Screenshot: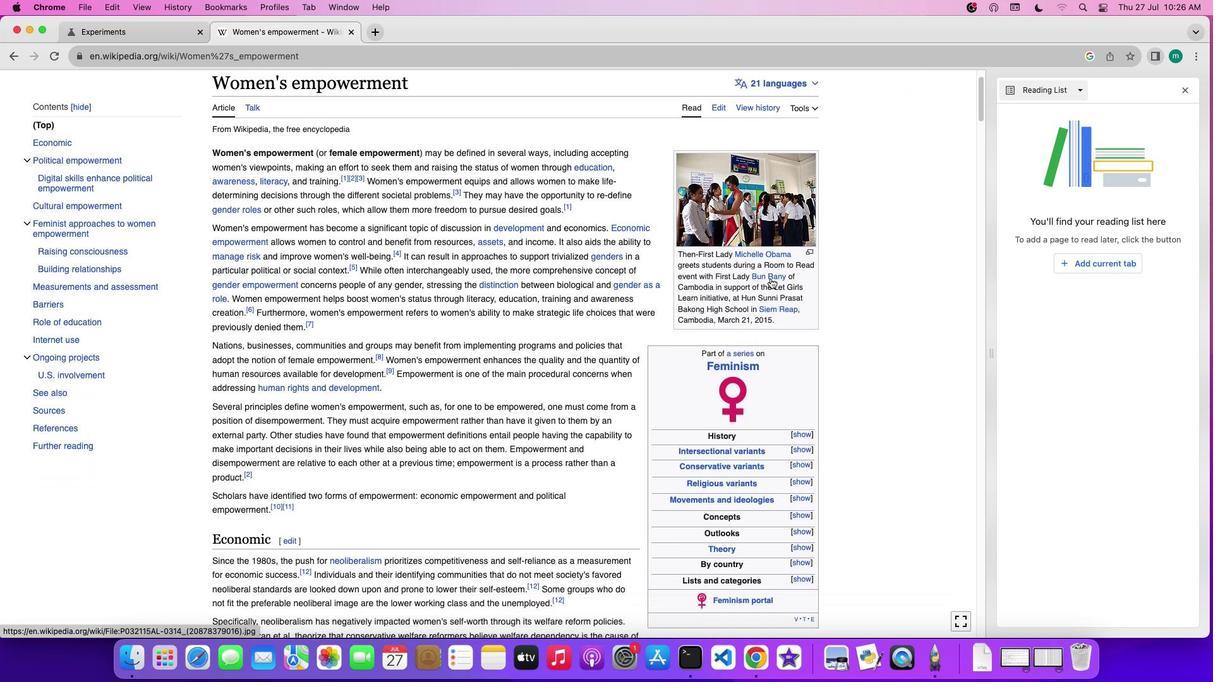 
Action: Mouse scrolled (771, 278) with delta (0, 0)
Screenshot: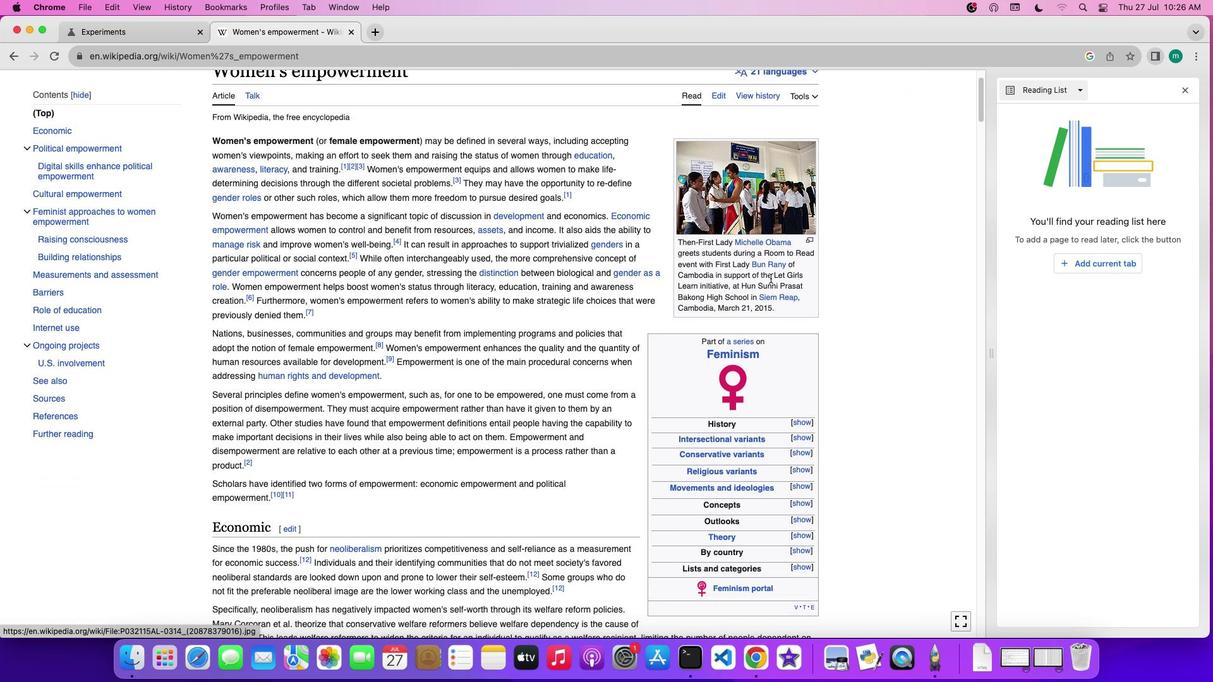 
Action: Mouse scrolled (771, 278) with delta (0, 0)
Screenshot: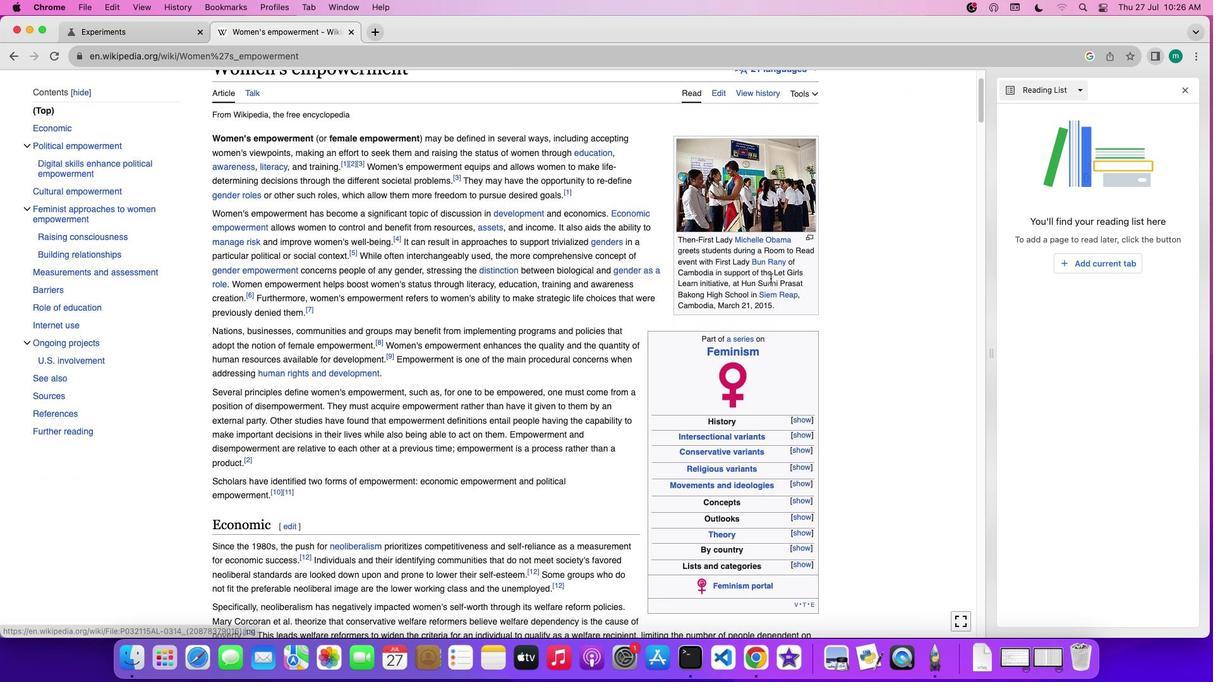 
Action: Mouse moved to (864, 237)
Screenshot: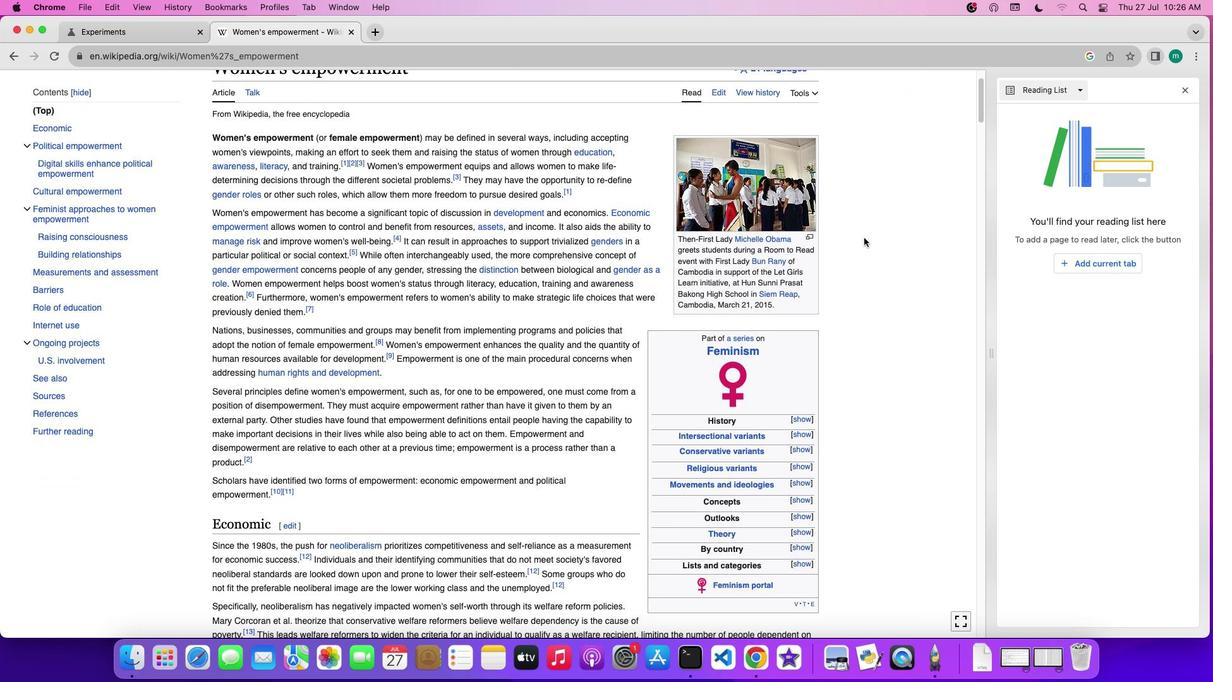 
